 Task: Search one way flight ticket for 3 adults in first from Reno: Reno/tahoe International Airport to Gillette: Gillette Campbell County Airport on 5-1-2023. Choice of flights is Emirates. Number of bags: 1 carry on bag. Price is upto 97000. Outbound departure time preference is 17:45.
Action: Mouse moved to (196, 267)
Screenshot: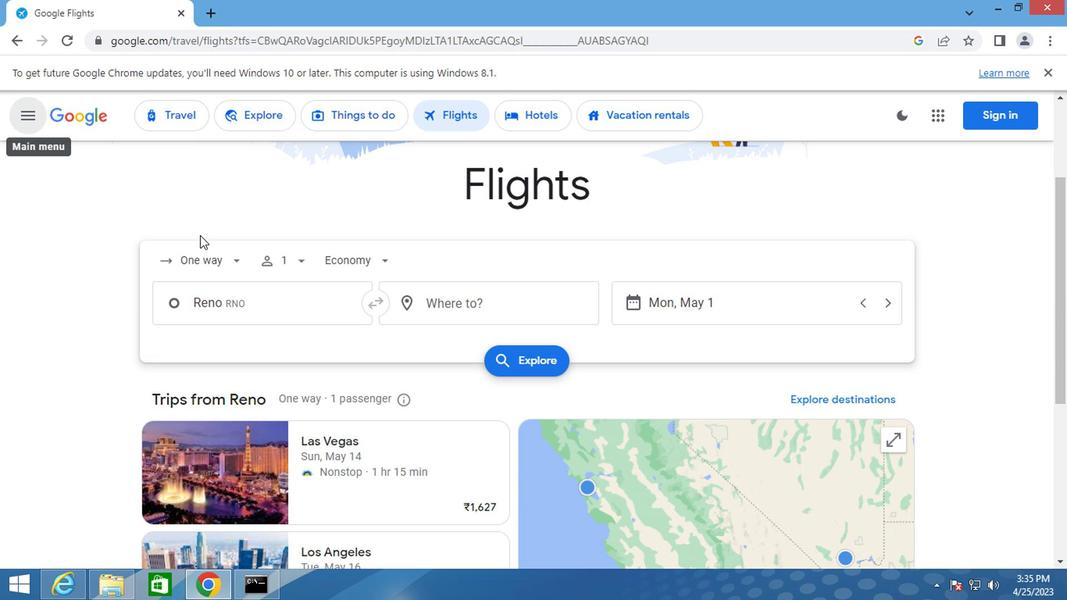 
Action: Mouse pressed left at (196, 267)
Screenshot: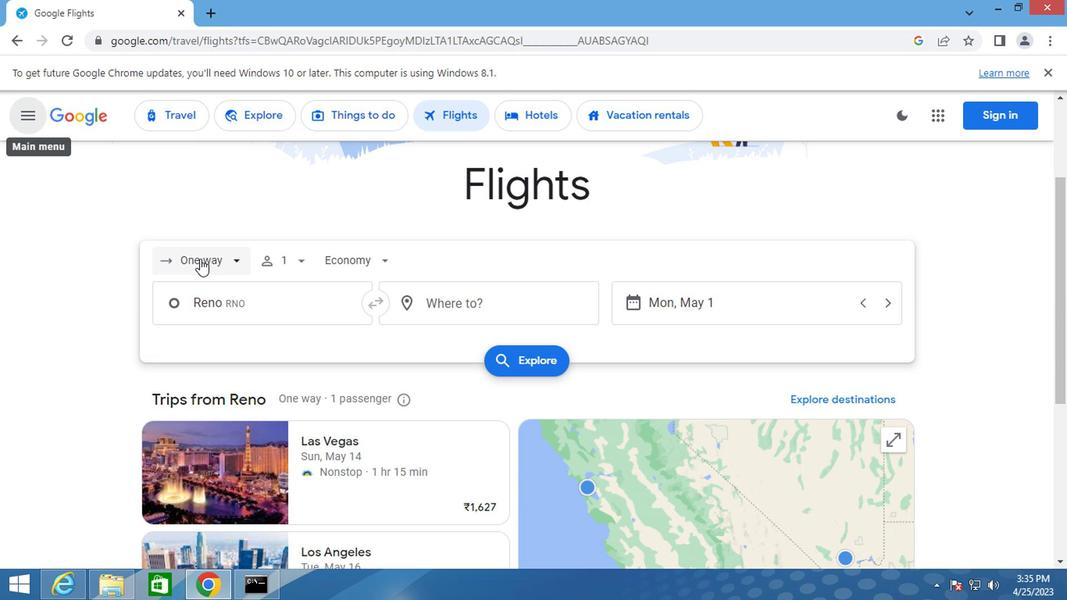 
Action: Mouse moved to (197, 347)
Screenshot: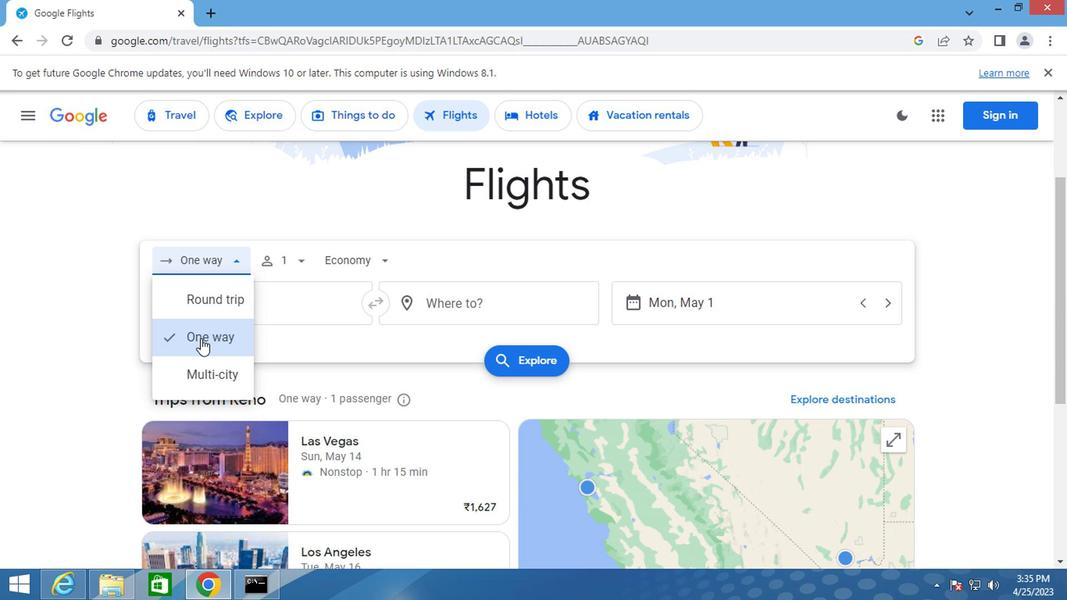 
Action: Mouse pressed left at (197, 347)
Screenshot: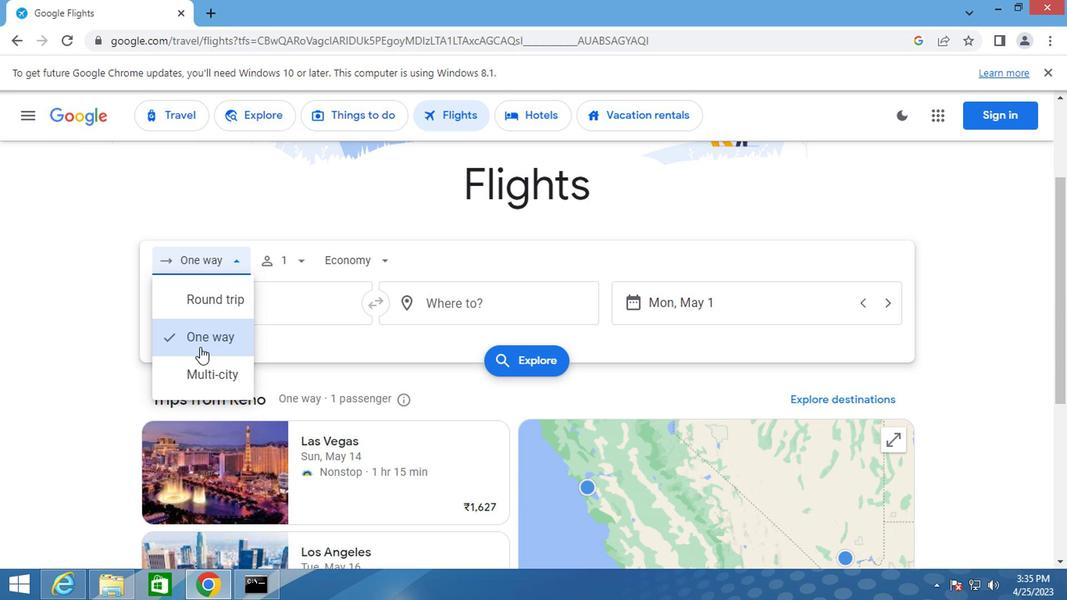 
Action: Mouse moved to (287, 261)
Screenshot: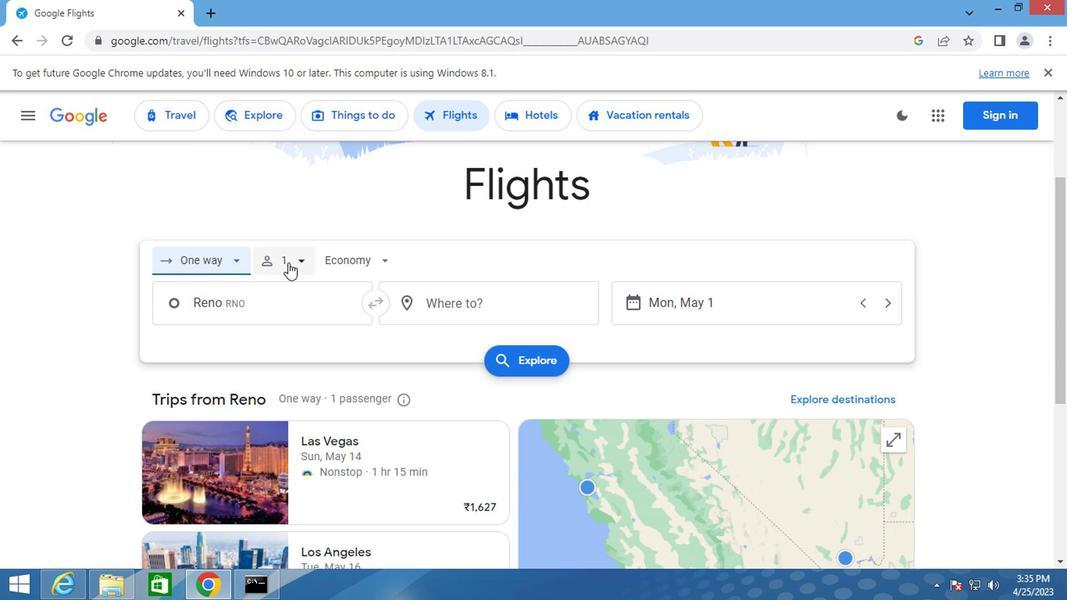 
Action: Mouse pressed left at (287, 261)
Screenshot: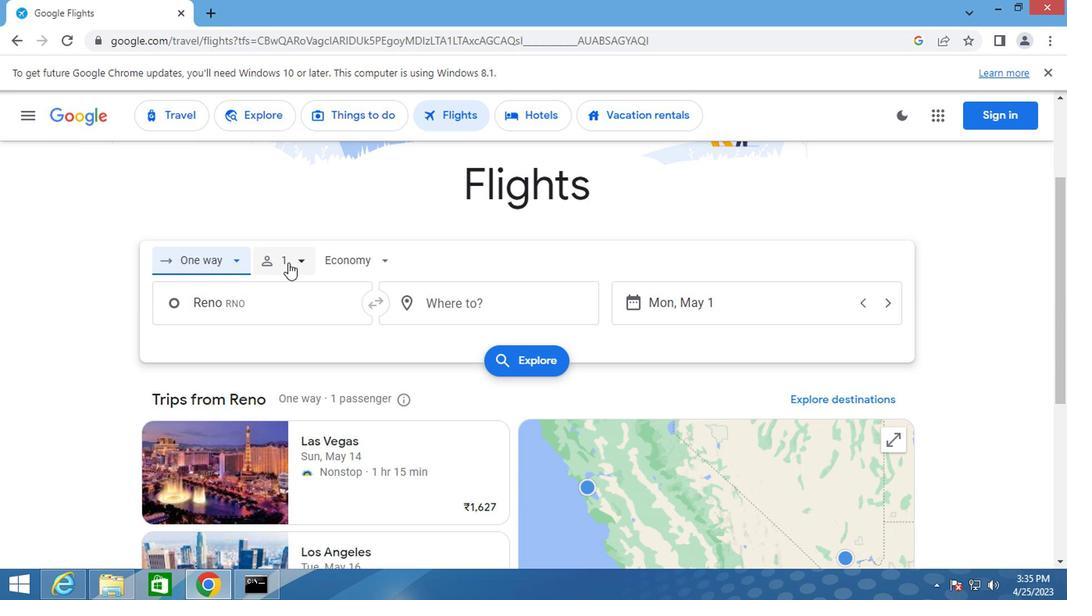 
Action: Mouse moved to (413, 299)
Screenshot: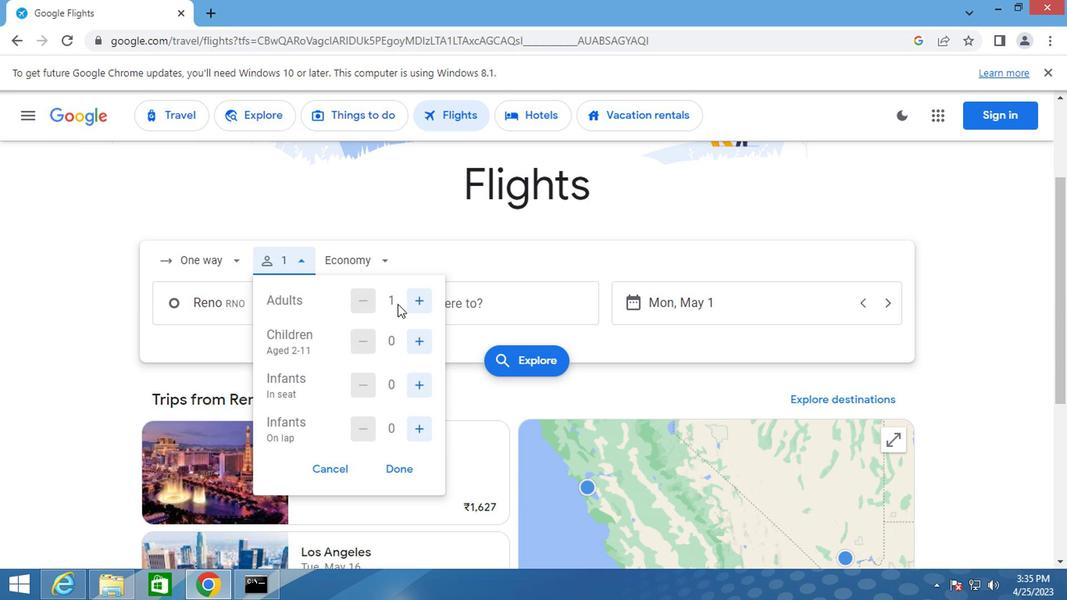 
Action: Mouse pressed left at (413, 299)
Screenshot: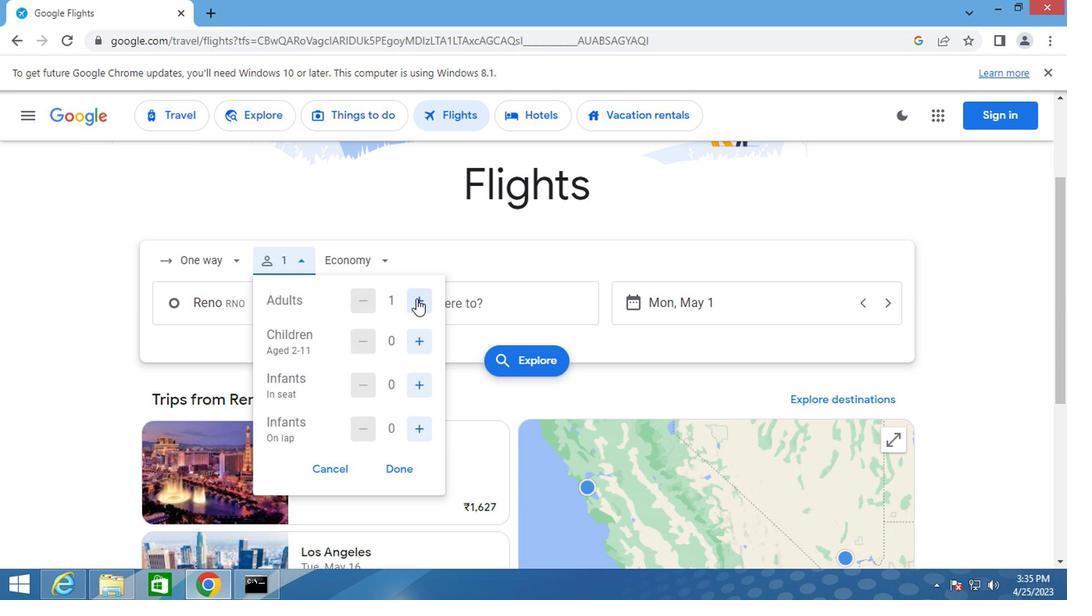 
Action: Mouse pressed left at (413, 299)
Screenshot: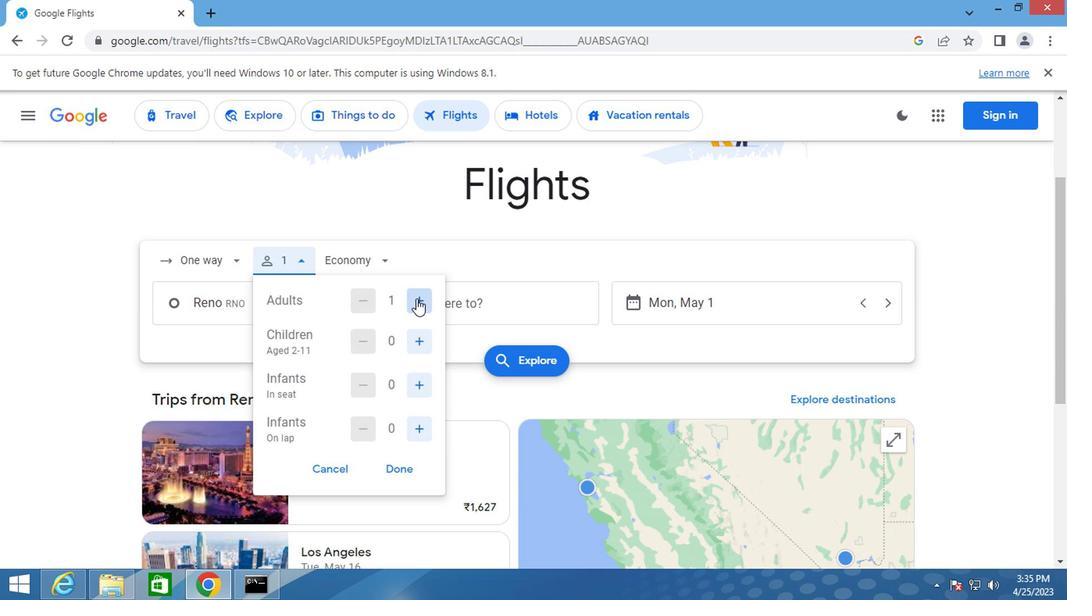 
Action: Mouse pressed left at (413, 299)
Screenshot: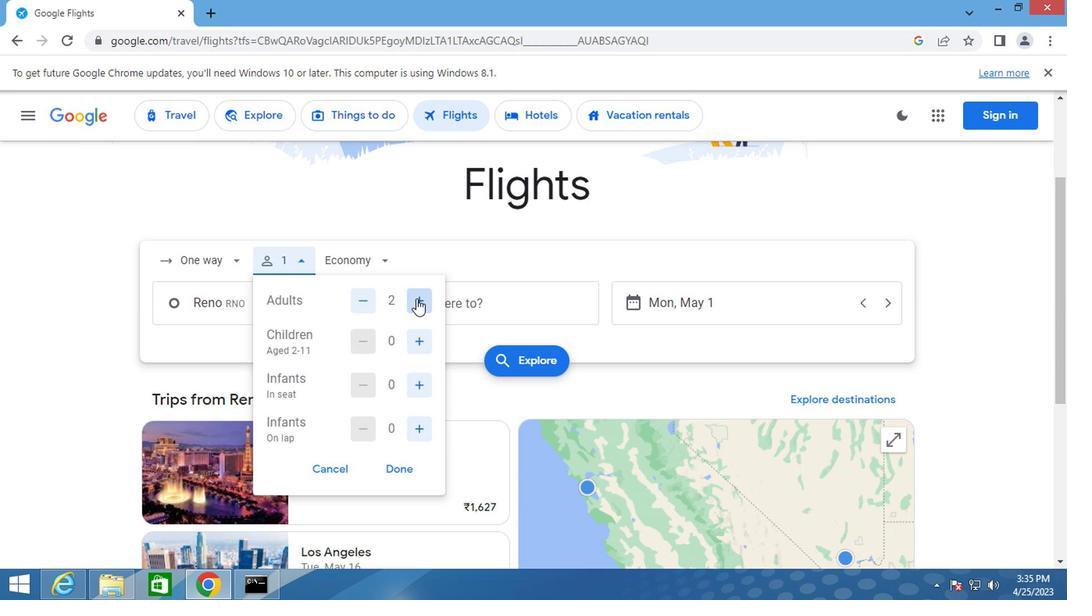 
Action: Mouse pressed left at (413, 299)
Screenshot: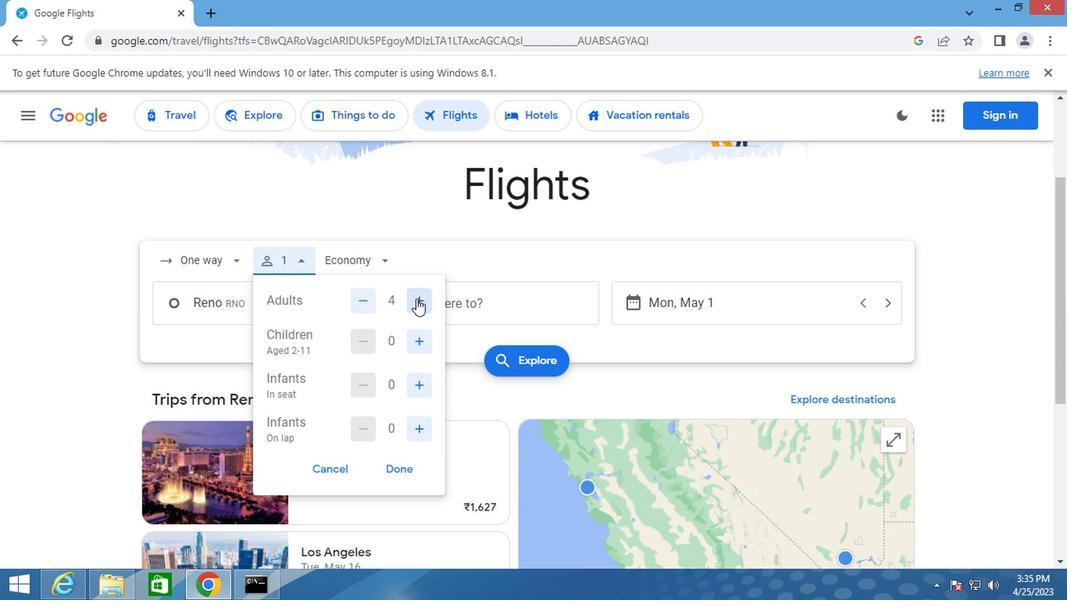 
Action: Mouse moved to (416, 343)
Screenshot: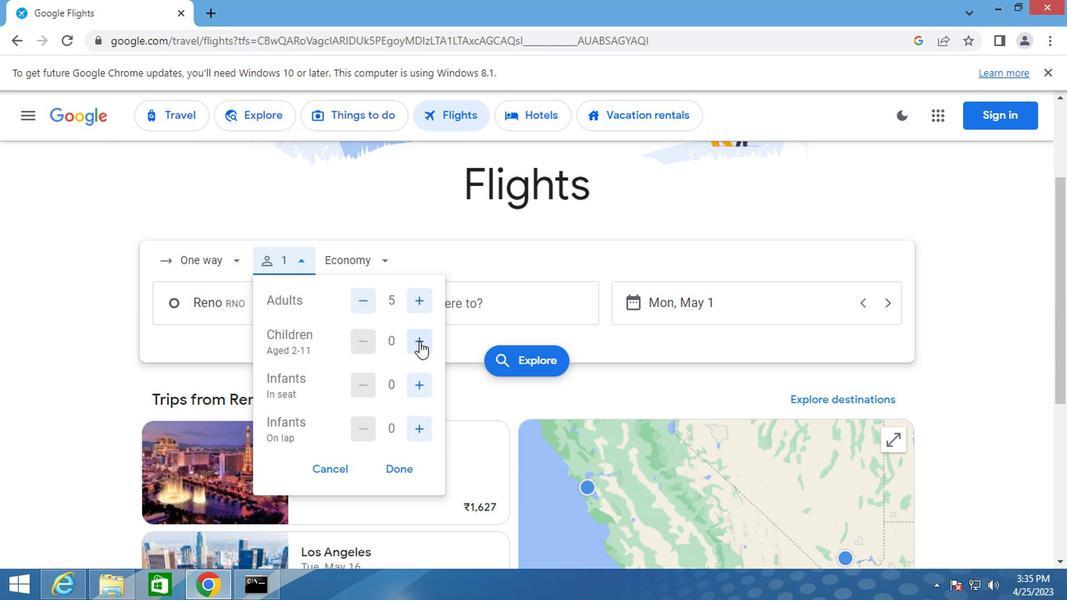 
Action: Mouse pressed left at (416, 343)
Screenshot: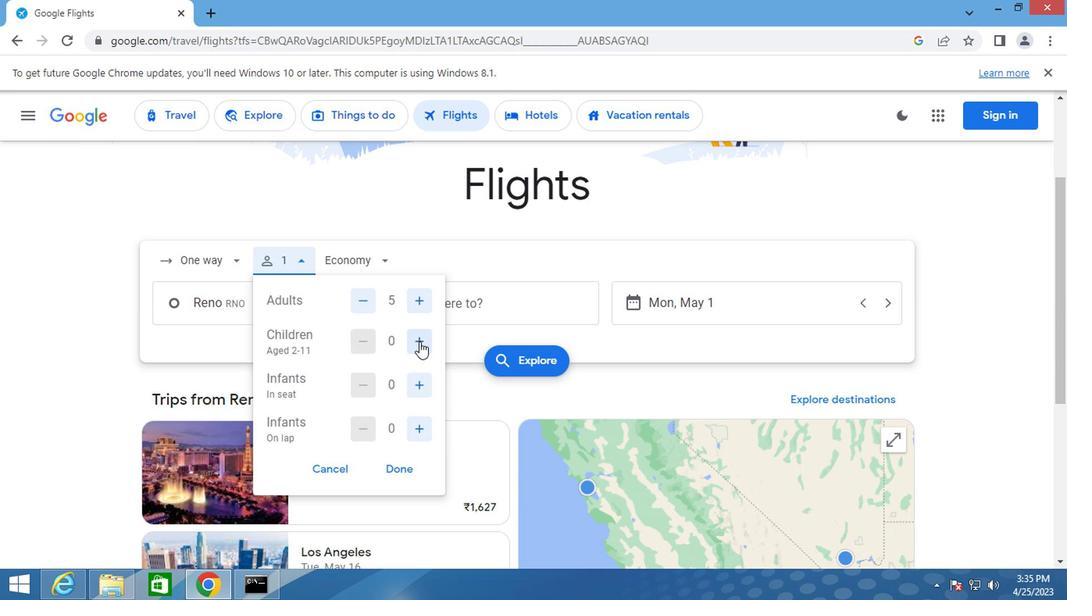 
Action: Mouse moved to (416, 384)
Screenshot: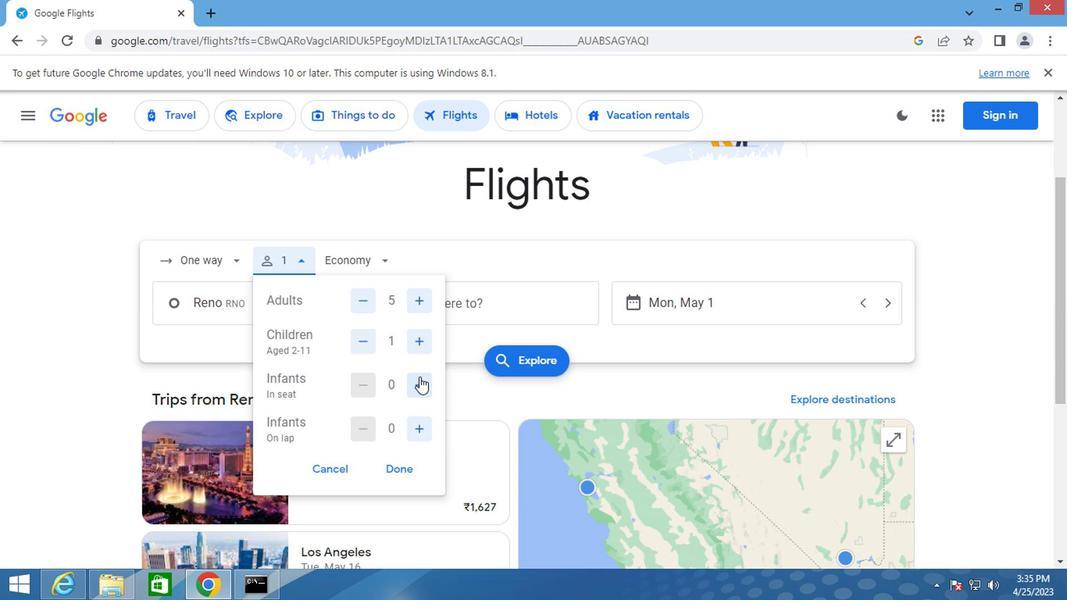 
Action: Mouse pressed left at (416, 384)
Screenshot: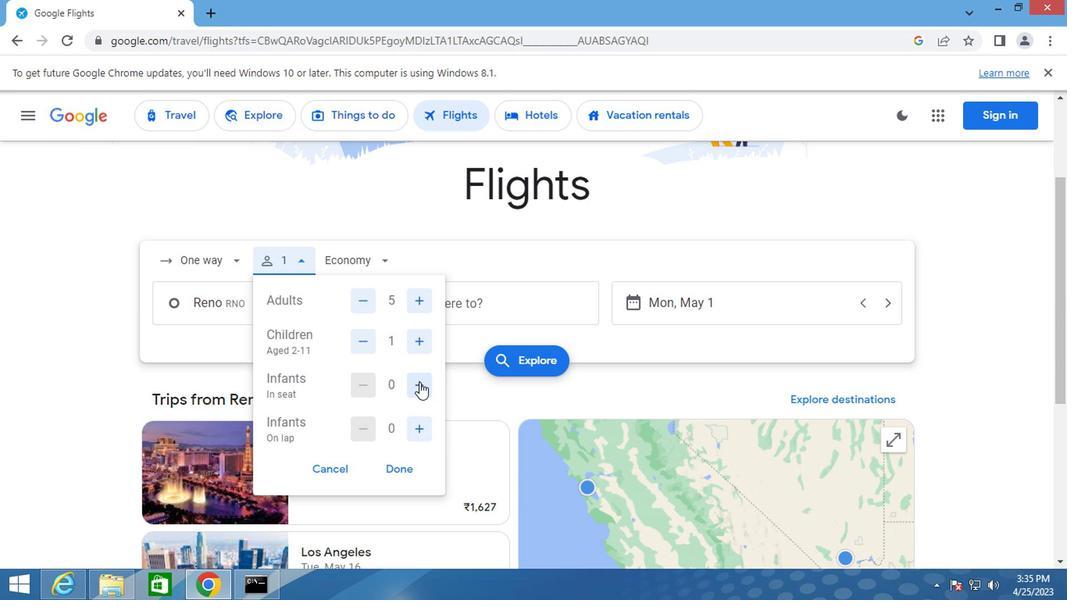 
Action: Mouse pressed left at (416, 384)
Screenshot: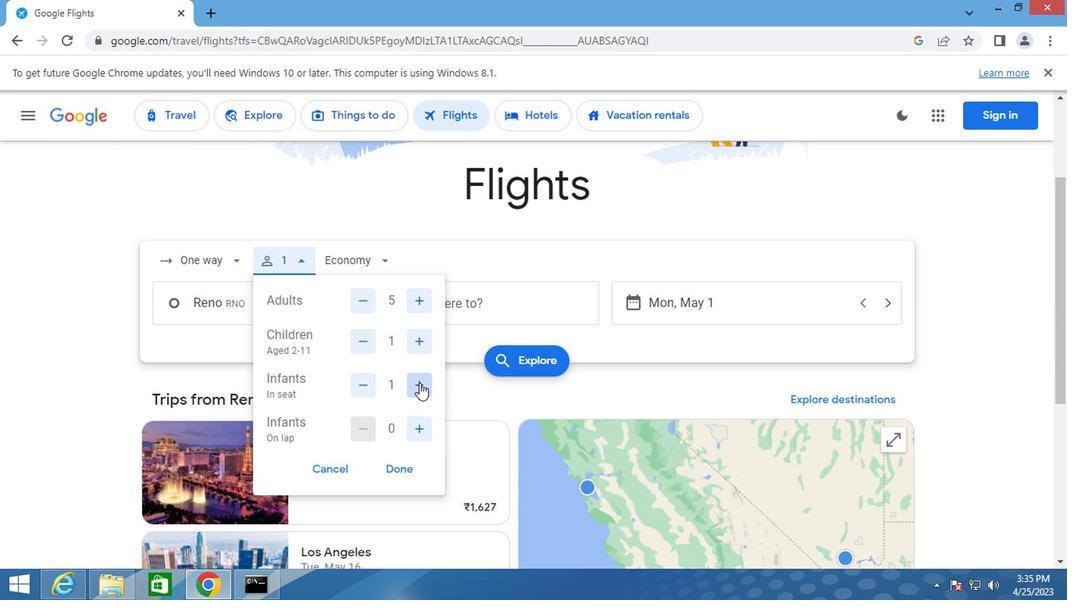 
Action: Mouse moved to (414, 431)
Screenshot: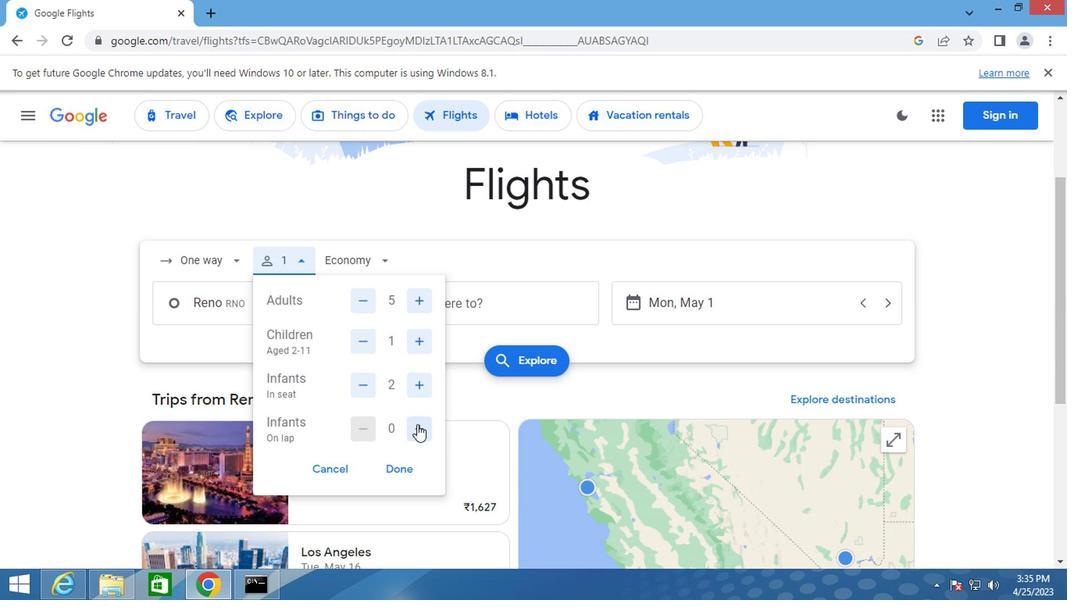 
Action: Mouse pressed left at (414, 431)
Screenshot: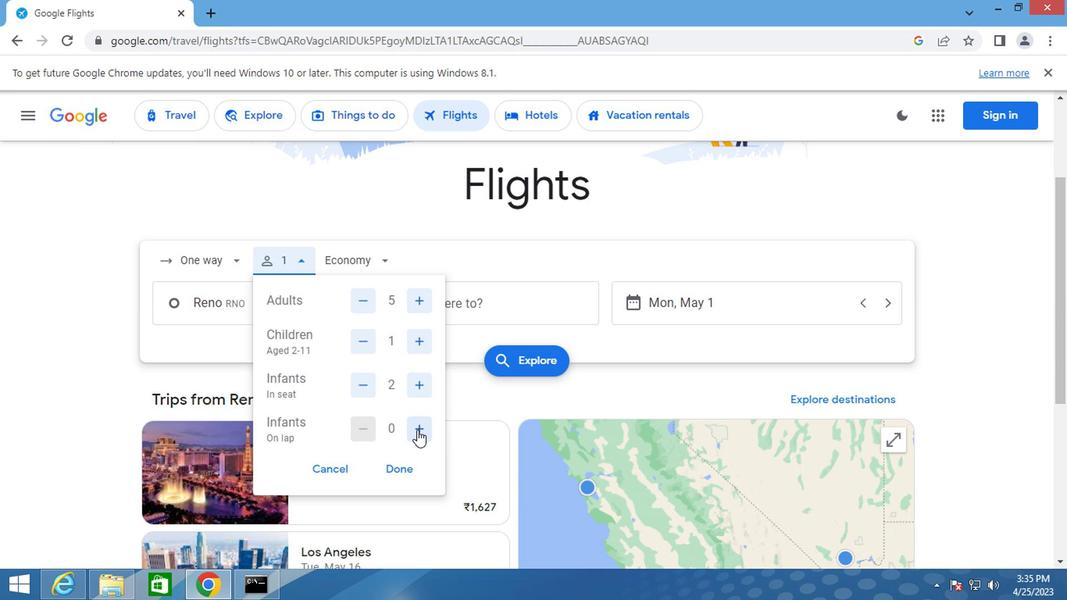 
Action: Mouse moved to (327, 252)
Screenshot: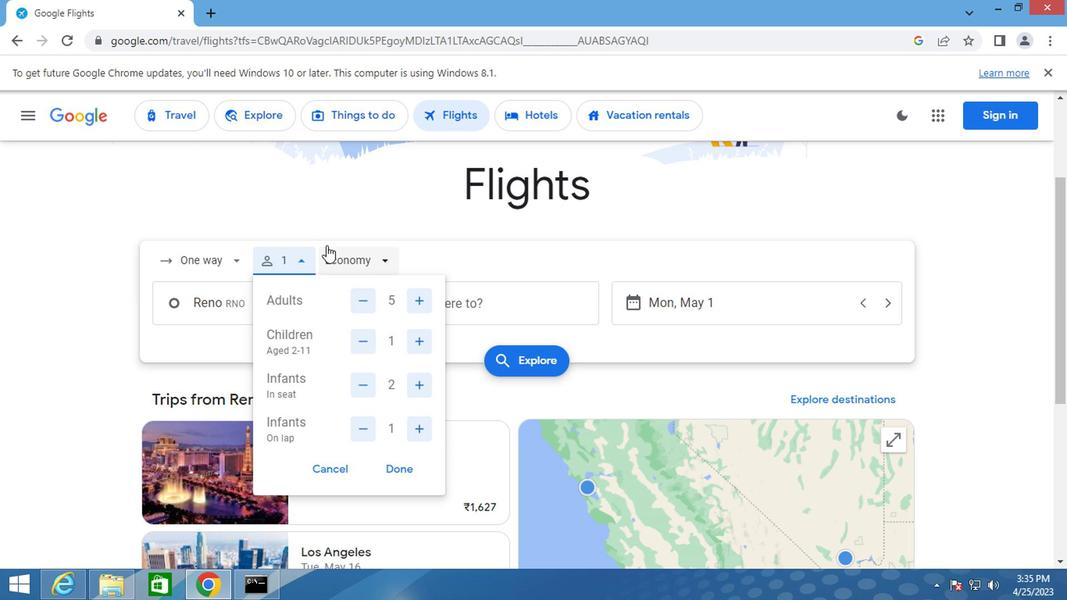 
Action: Mouse pressed left at (327, 252)
Screenshot: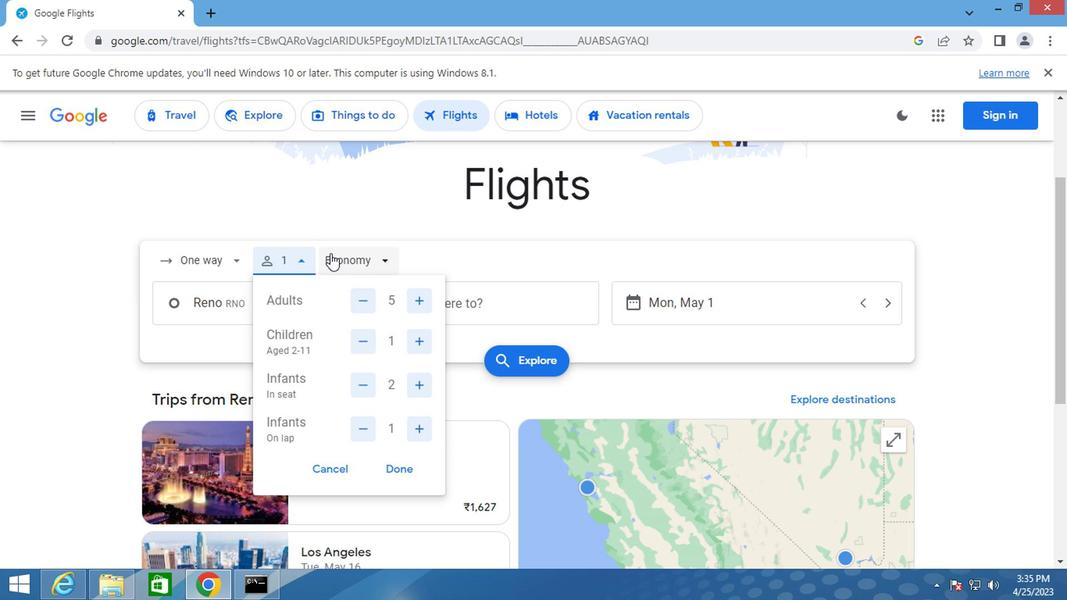 
Action: Mouse moved to (367, 373)
Screenshot: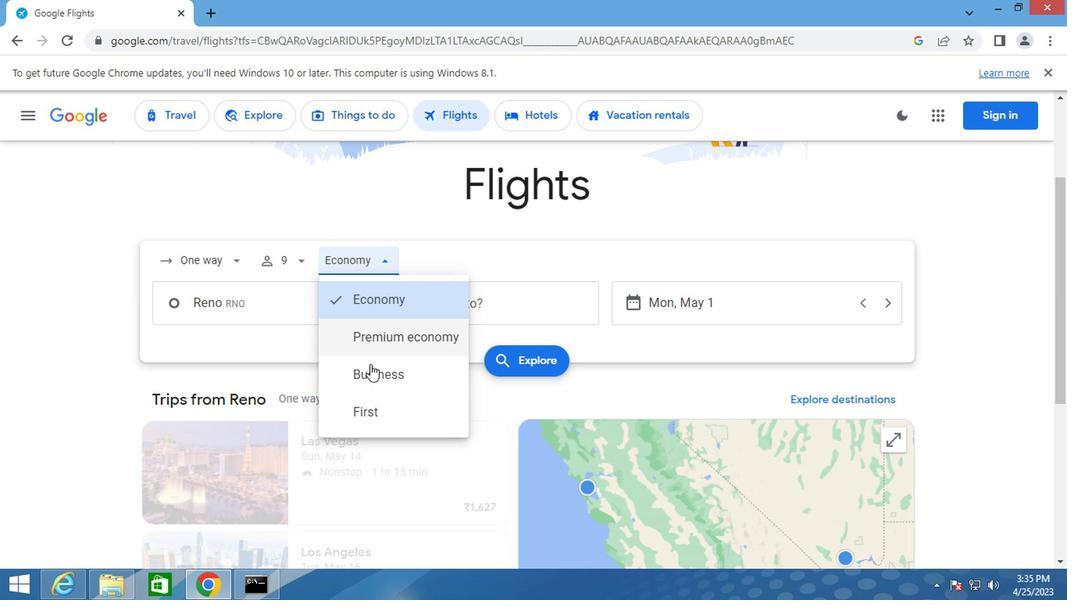 
Action: Mouse pressed left at (367, 373)
Screenshot: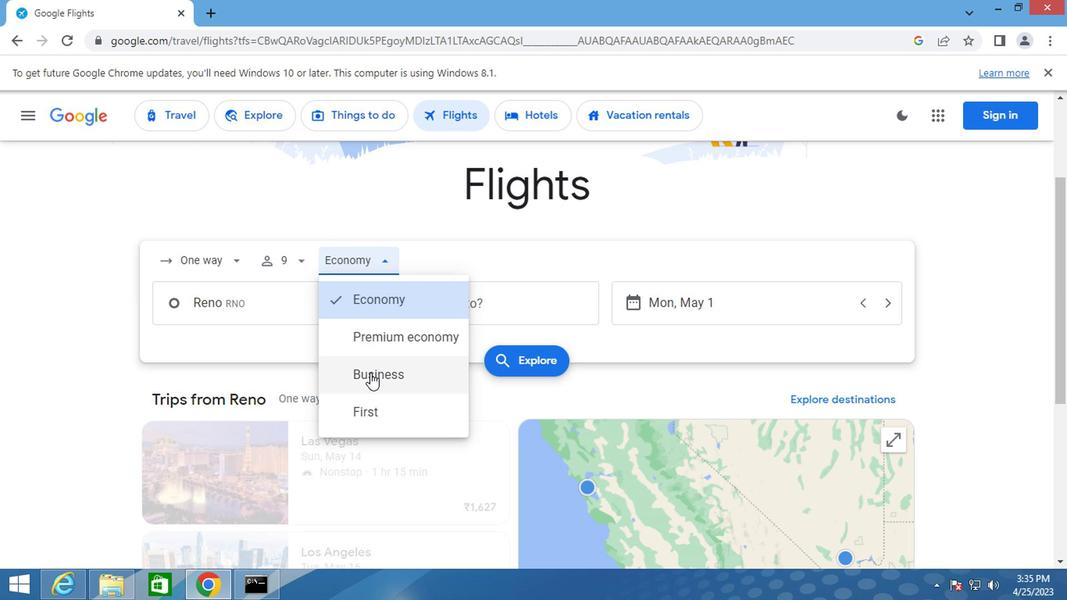 
Action: Mouse moved to (249, 301)
Screenshot: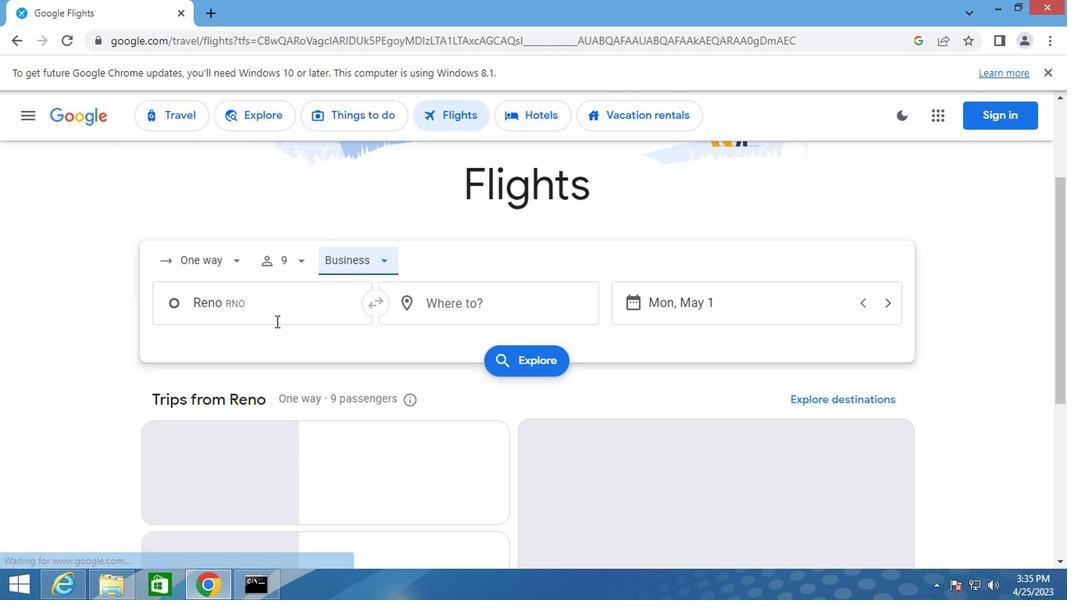 
Action: Mouse pressed left at (249, 301)
Screenshot: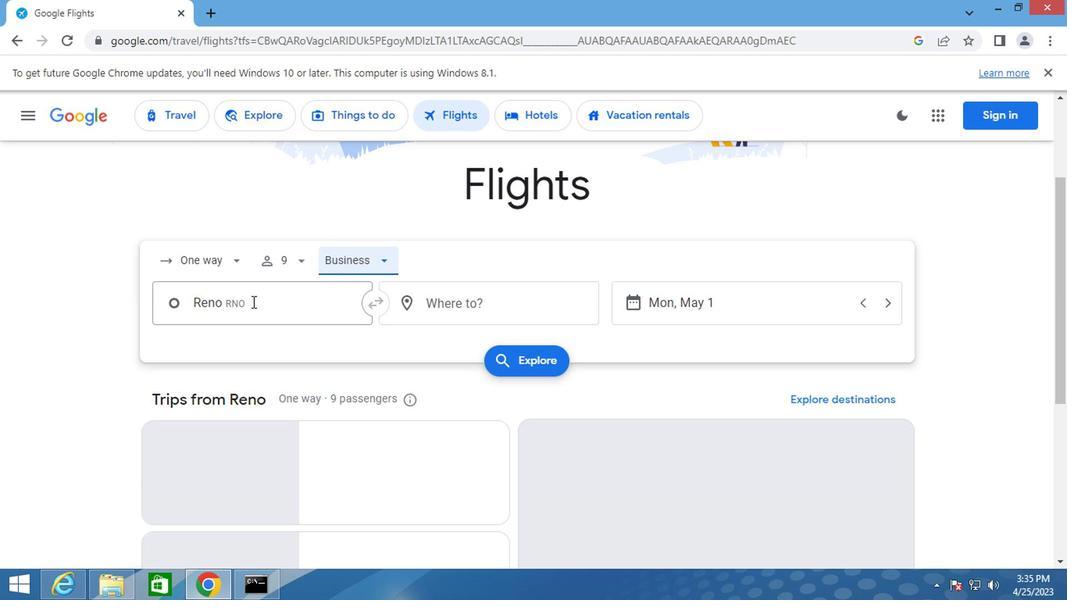 
Action: Mouse moved to (159, 267)
Screenshot: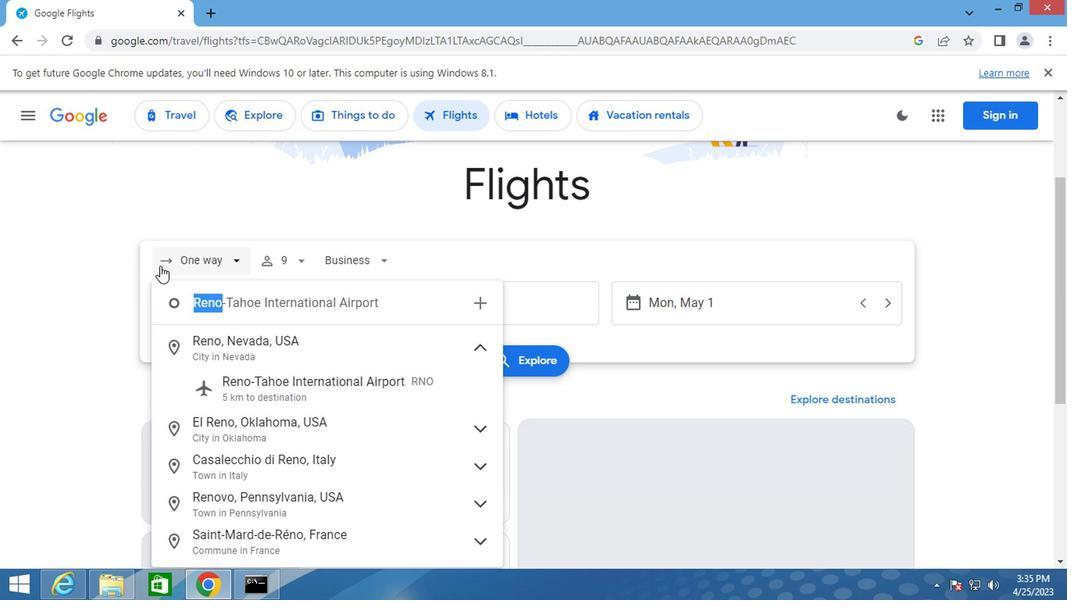 
Action: Key pressed reno
Screenshot: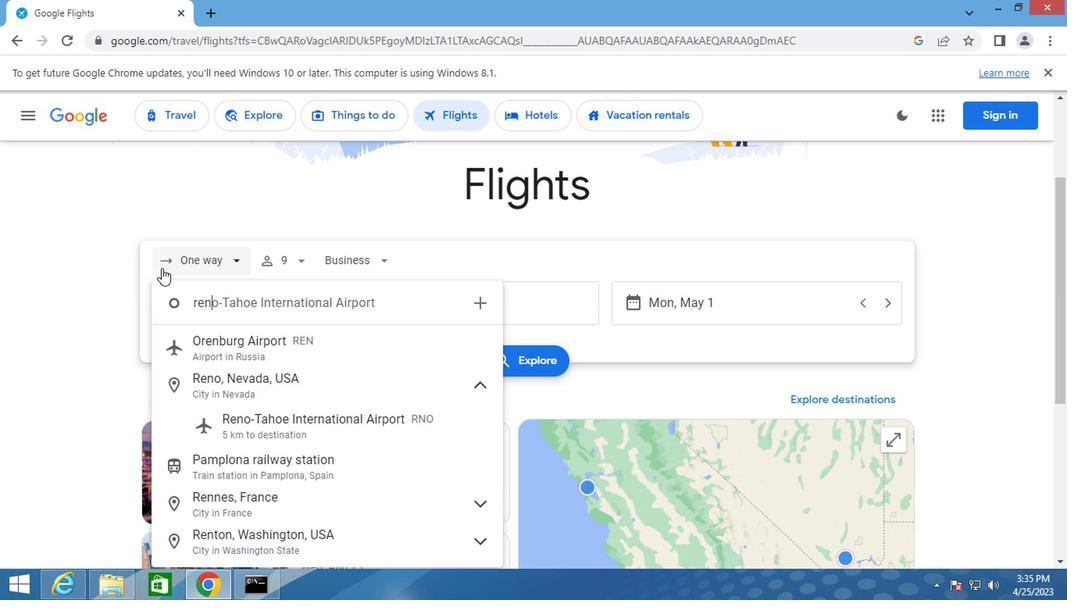 
Action: Mouse moved to (226, 392)
Screenshot: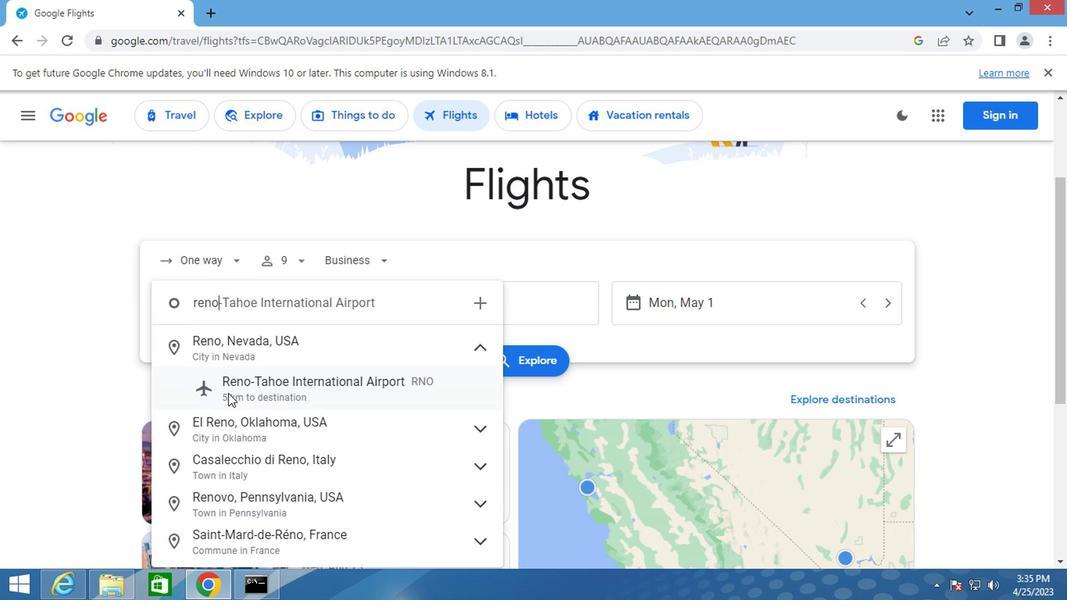 
Action: Mouse pressed left at (226, 392)
Screenshot: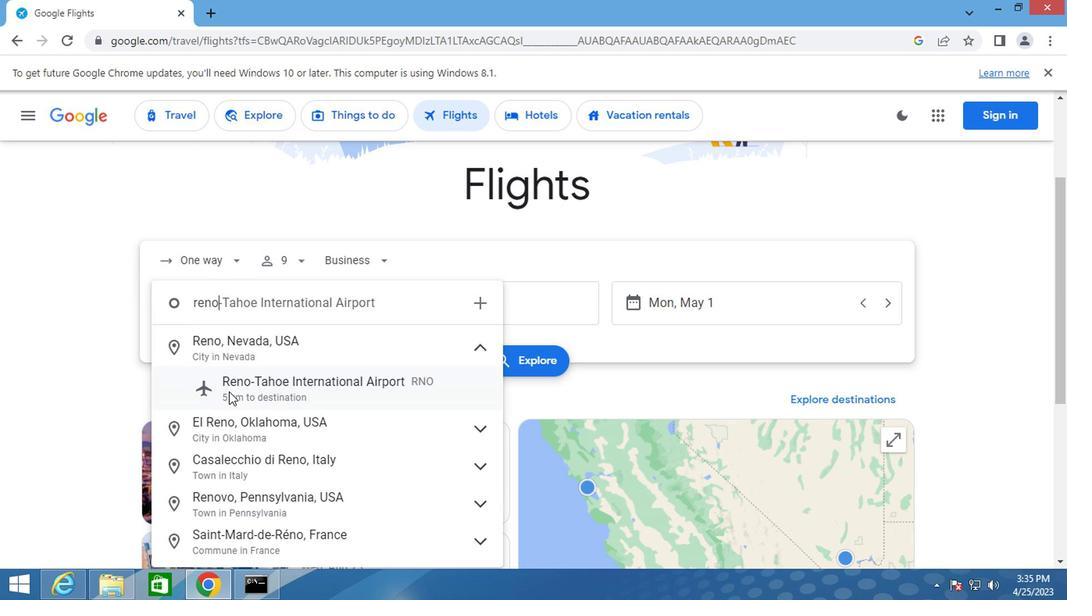 
Action: Mouse moved to (407, 302)
Screenshot: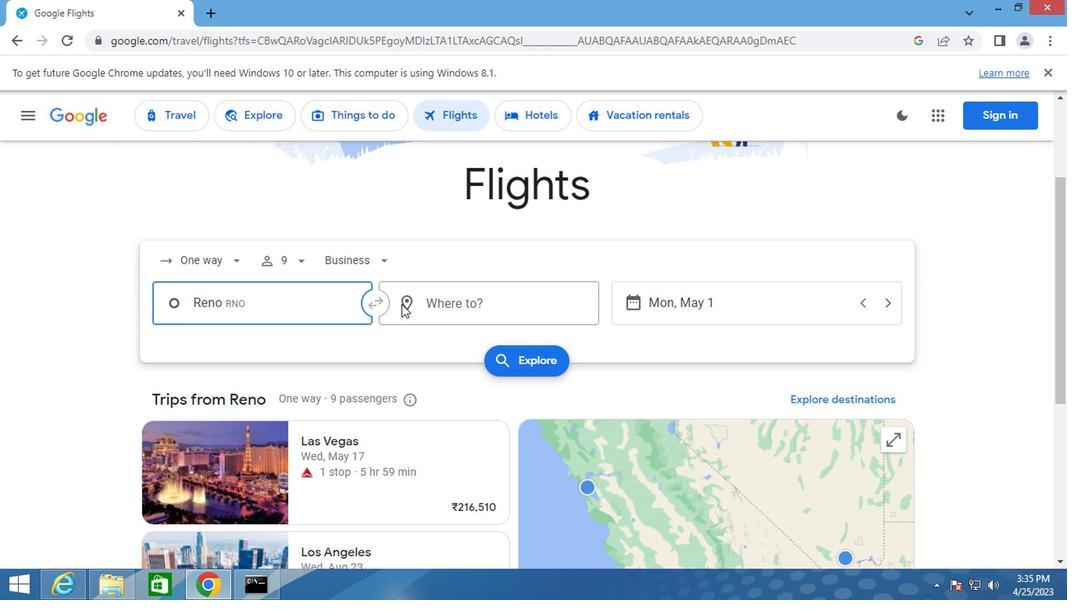 
Action: Mouse pressed left at (407, 302)
Screenshot: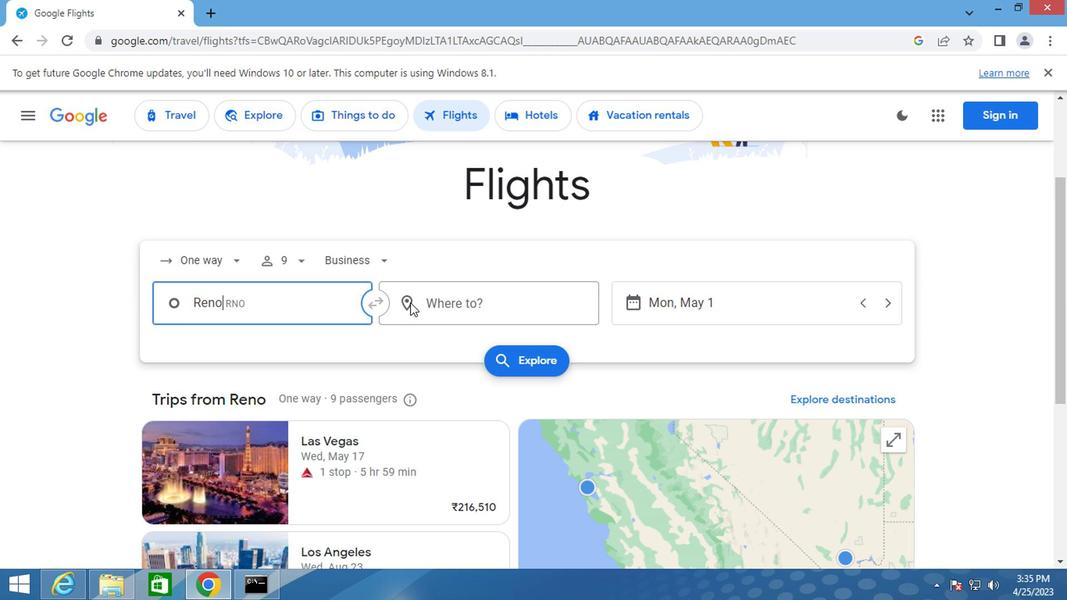 
Action: Mouse moved to (413, 301)
Screenshot: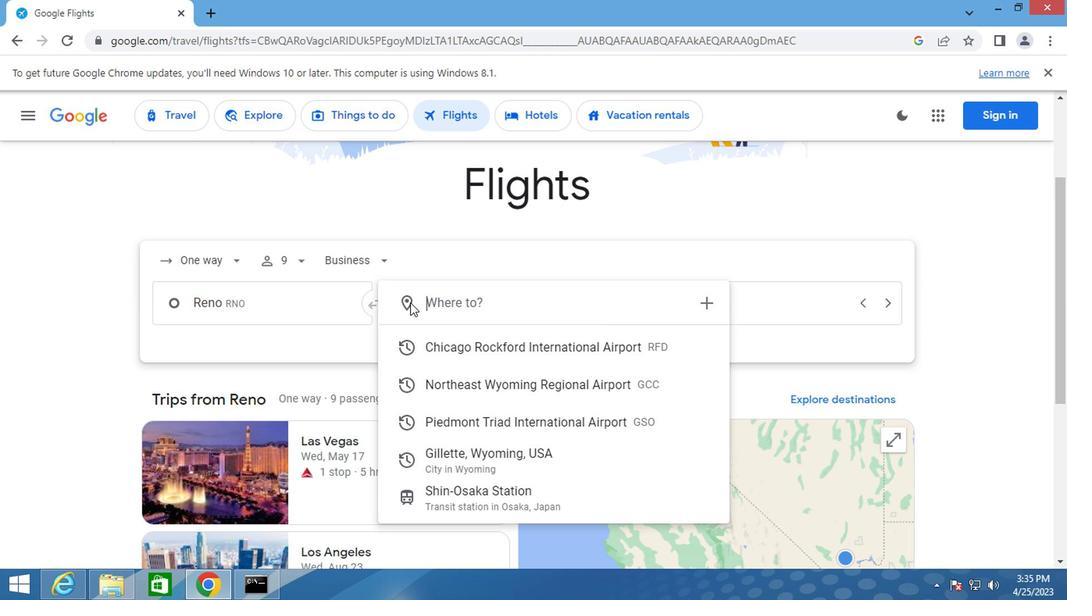 
Action: Key pressed greensboro
Screenshot: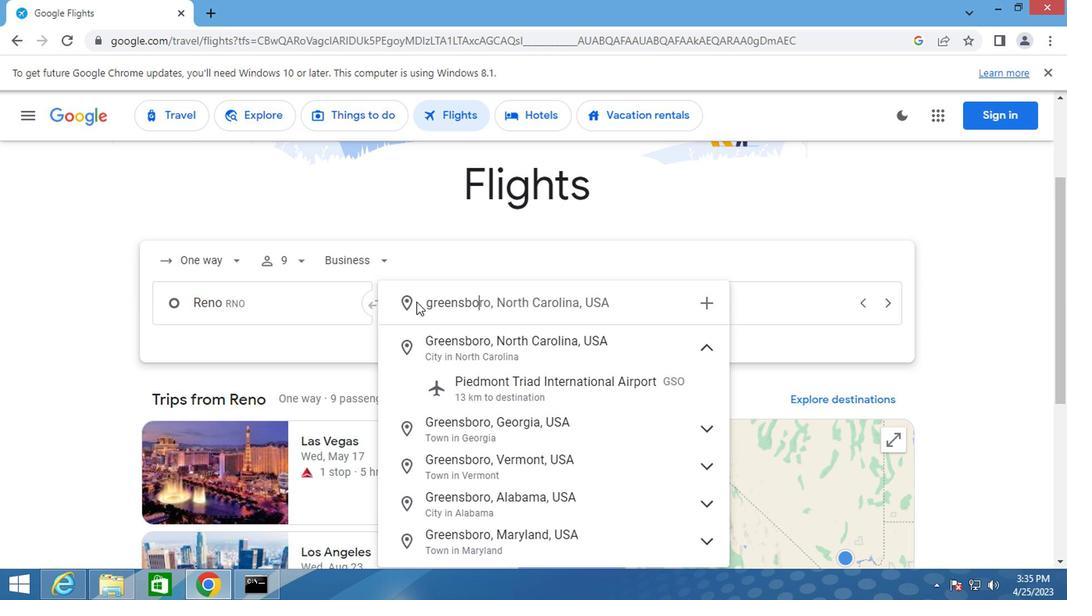 
Action: Mouse moved to (478, 377)
Screenshot: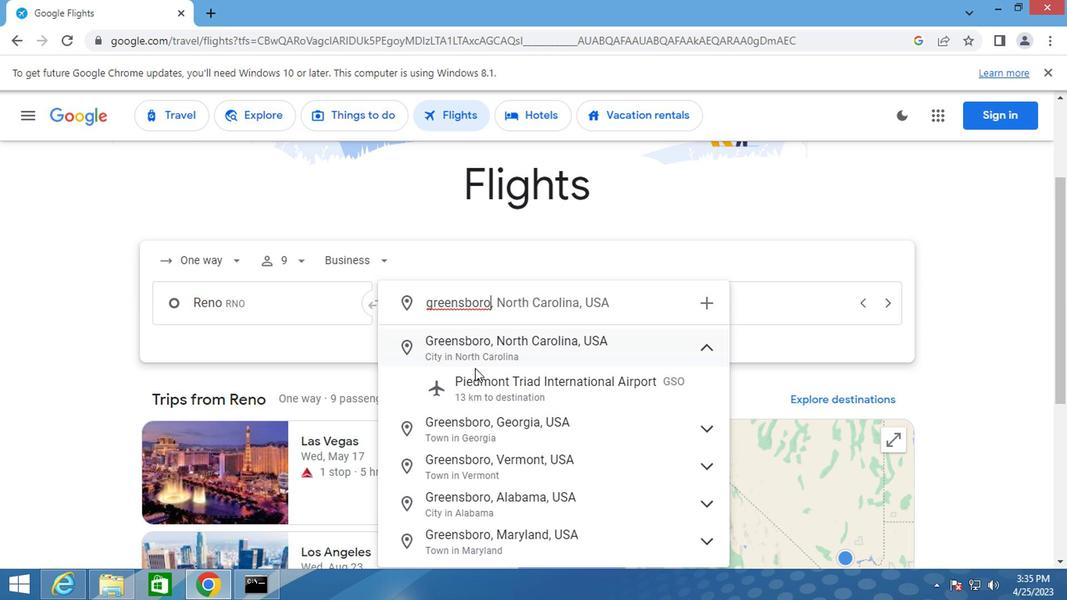 
Action: Mouse pressed left at (478, 377)
Screenshot: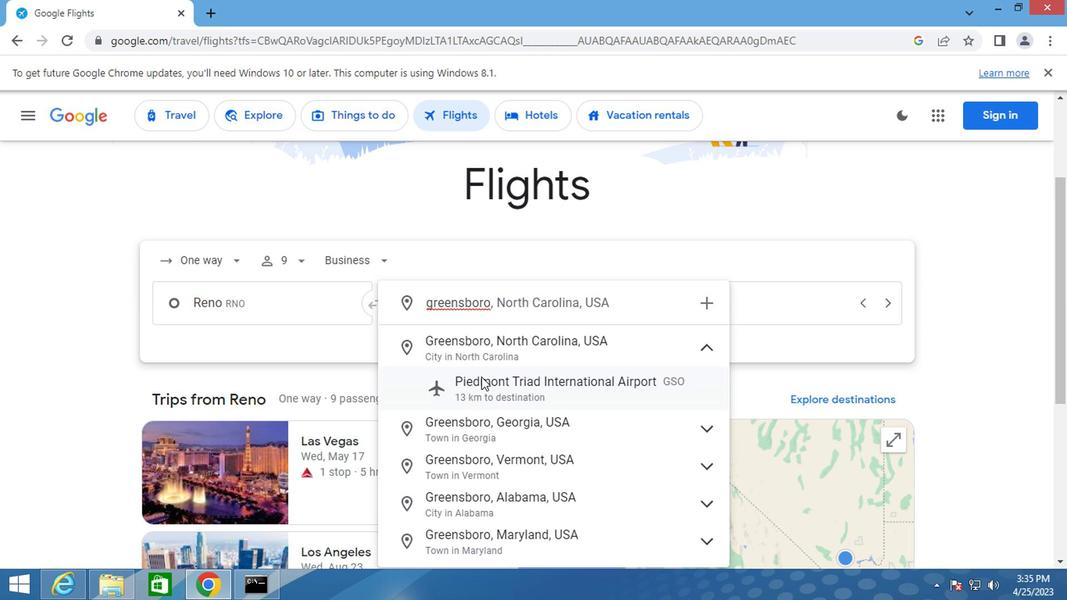 
Action: Mouse moved to (623, 289)
Screenshot: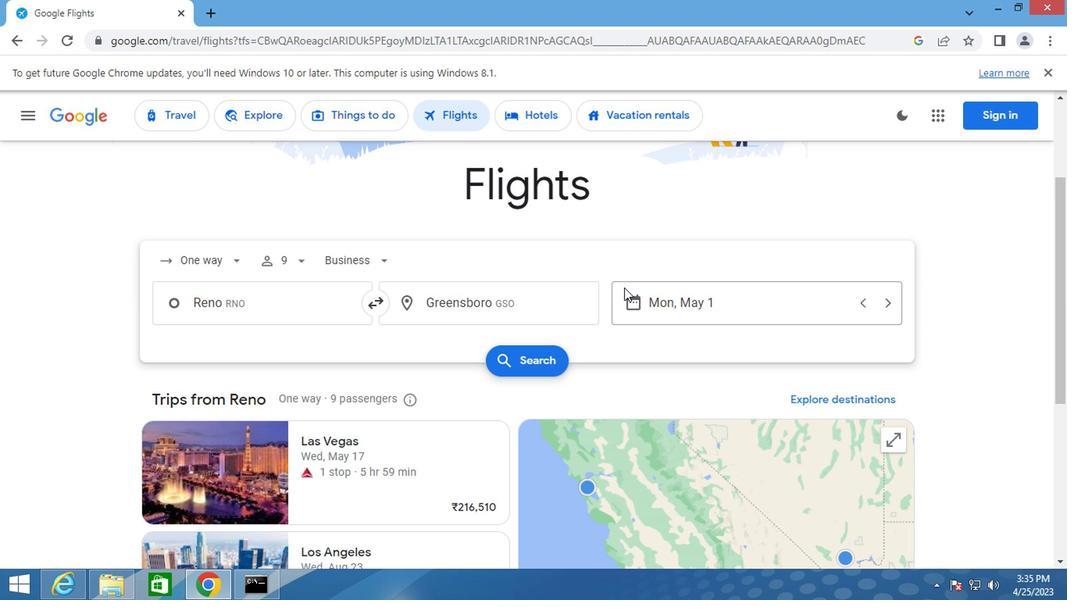 
Action: Mouse pressed left at (623, 289)
Screenshot: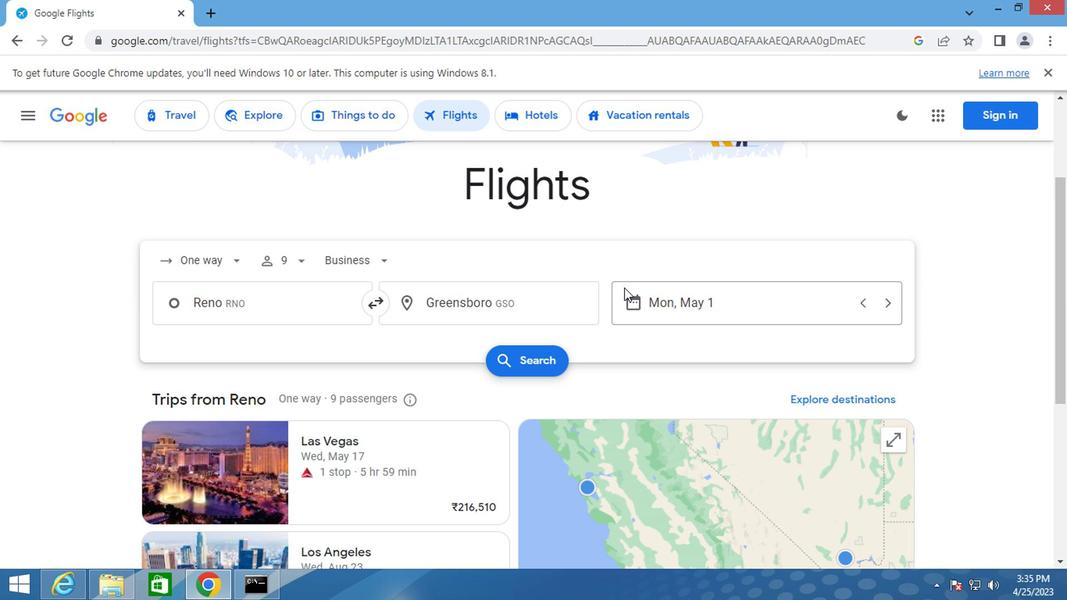 
Action: Mouse moved to (673, 290)
Screenshot: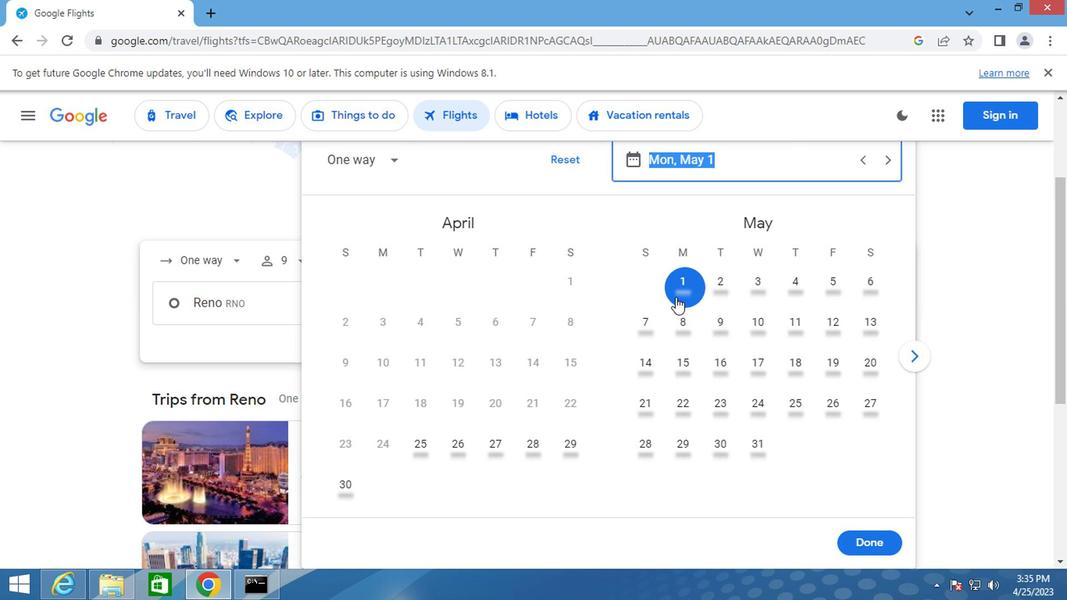 
Action: Mouse pressed left at (673, 290)
Screenshot: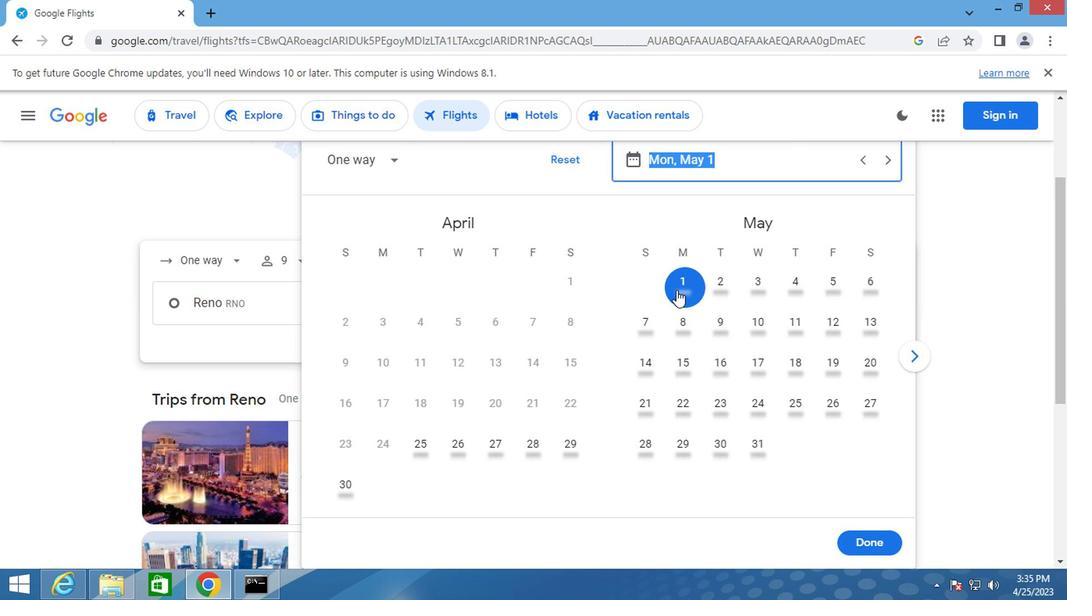 
Action: Mouse moved to (860, 538)
Screenshot: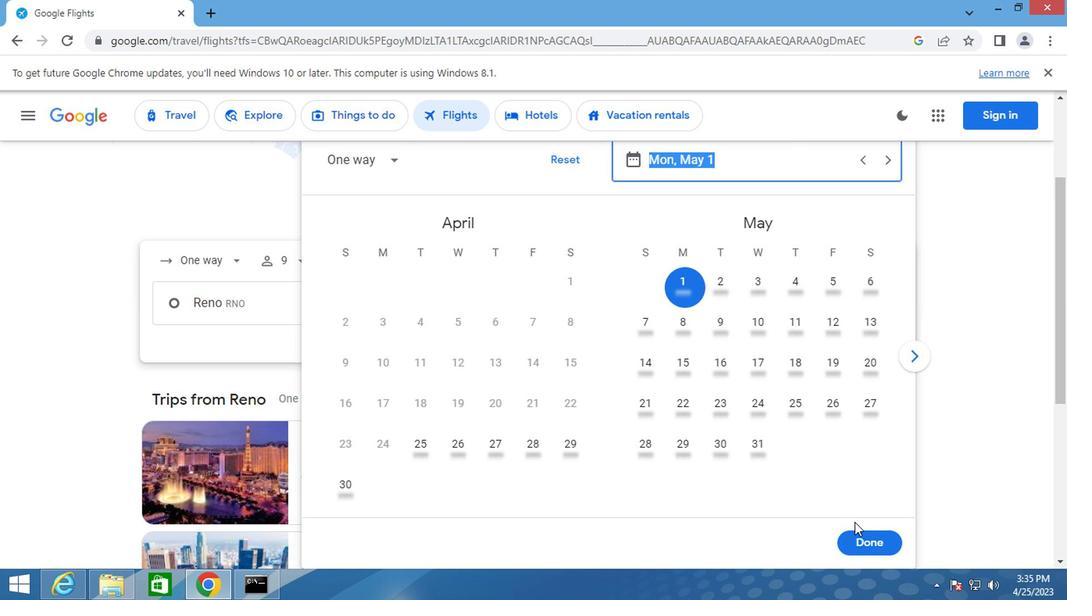 
Action: Mouse pressed left at (860, 538)
Screenshot: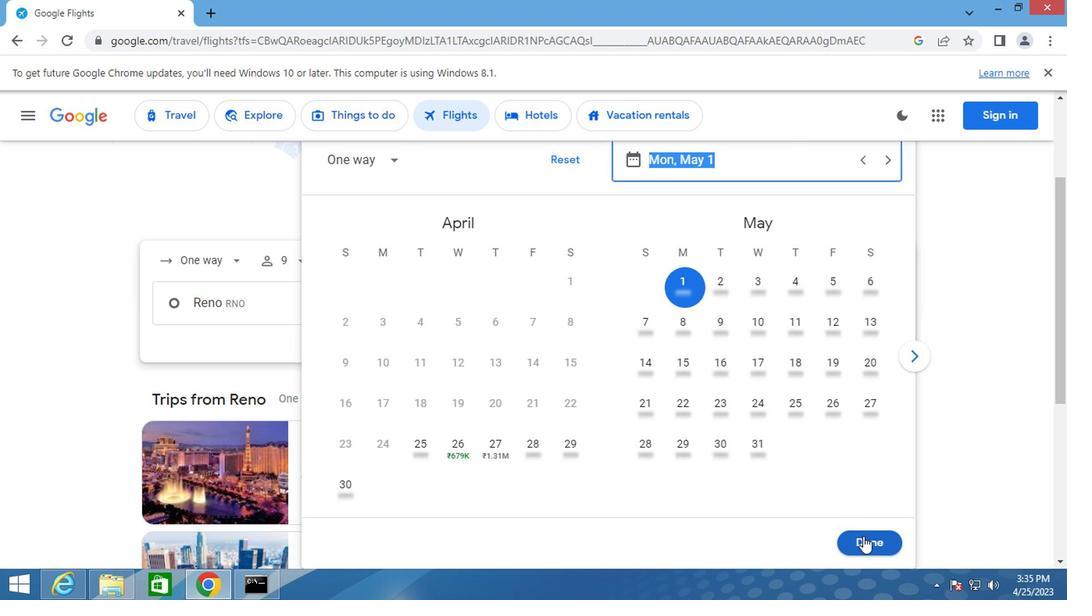 
Action: Mouse moved to (527, 346)
Screenshot: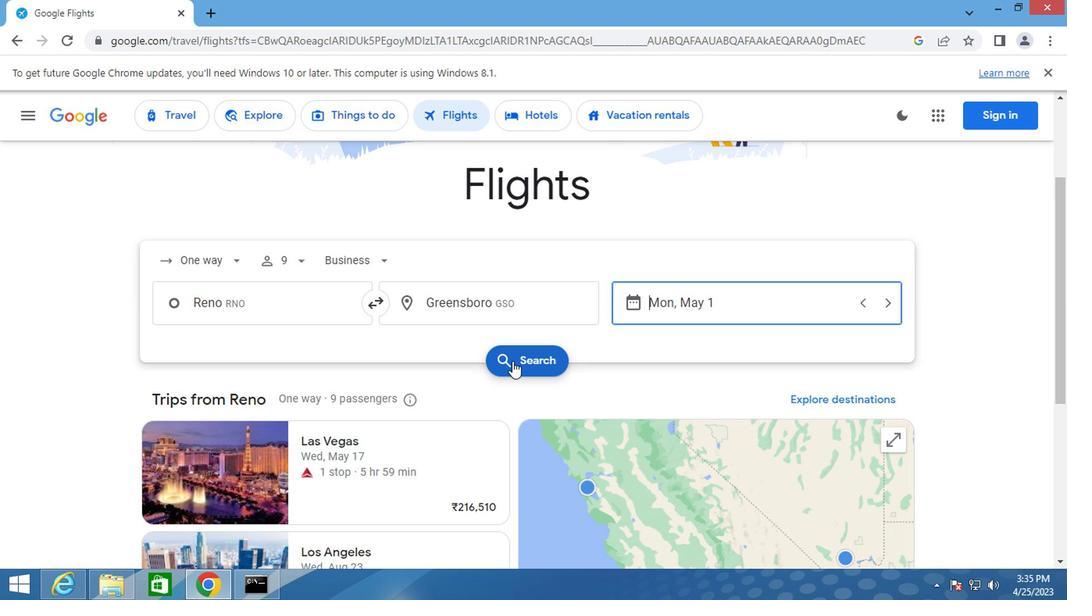 
Action: Mouse pressed left at (527, 346)
Screenshot: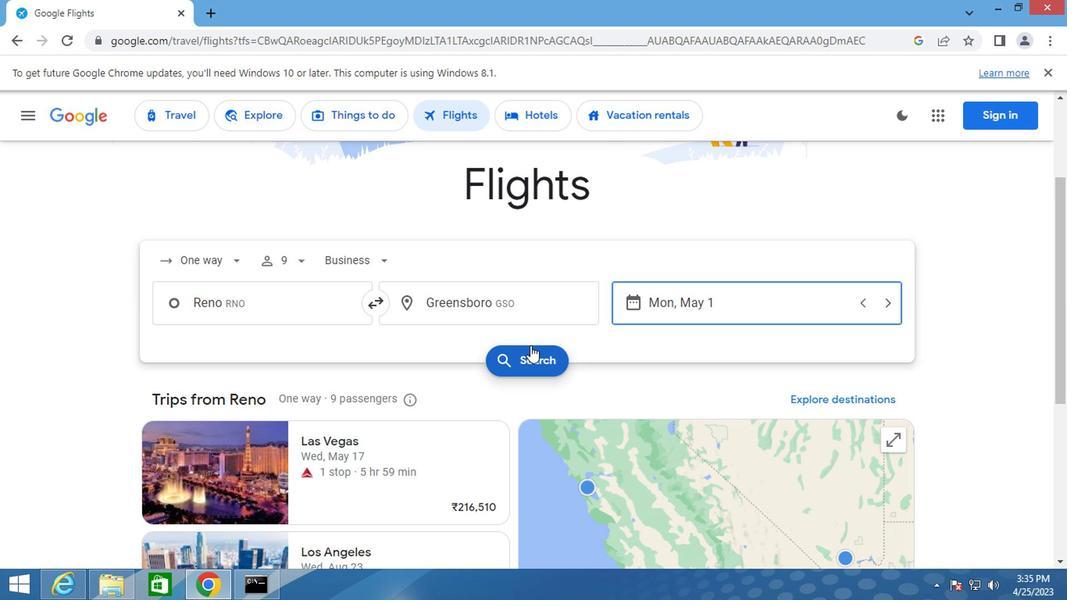
Action: Mouse moved to (170, 244)
Screenshot: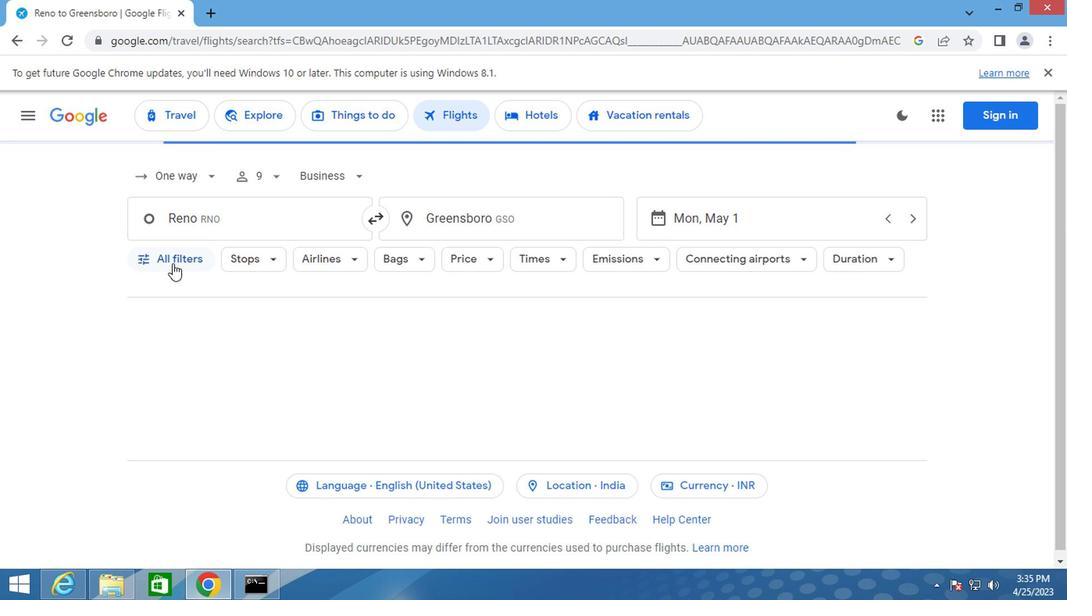 
Action: Mouse pressed left at (170, 244)
Screenshot: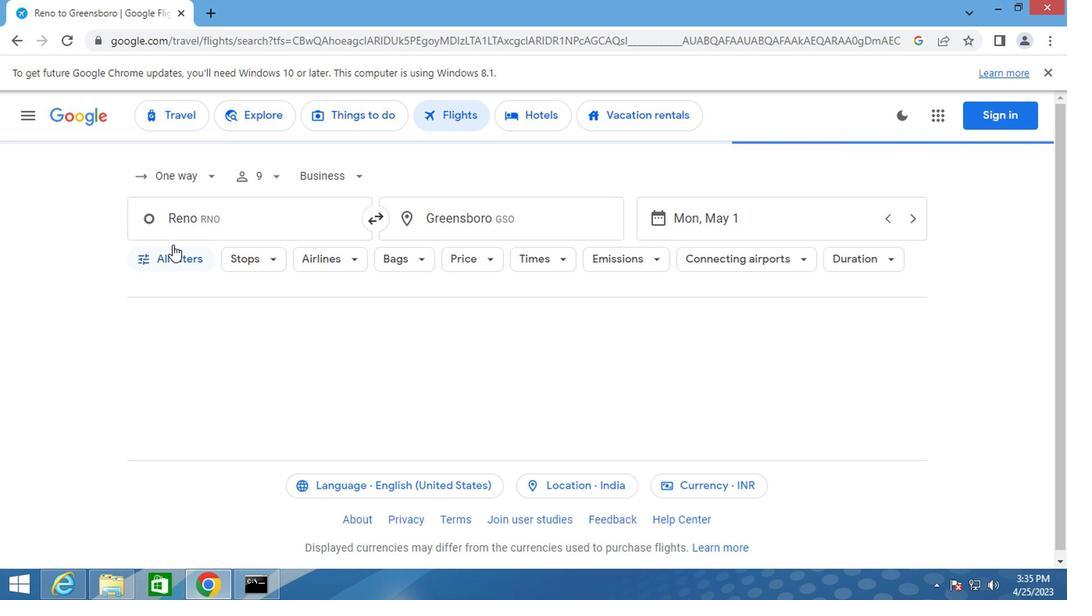 
Action: Mouse moved to (291, 373)
Screenshot: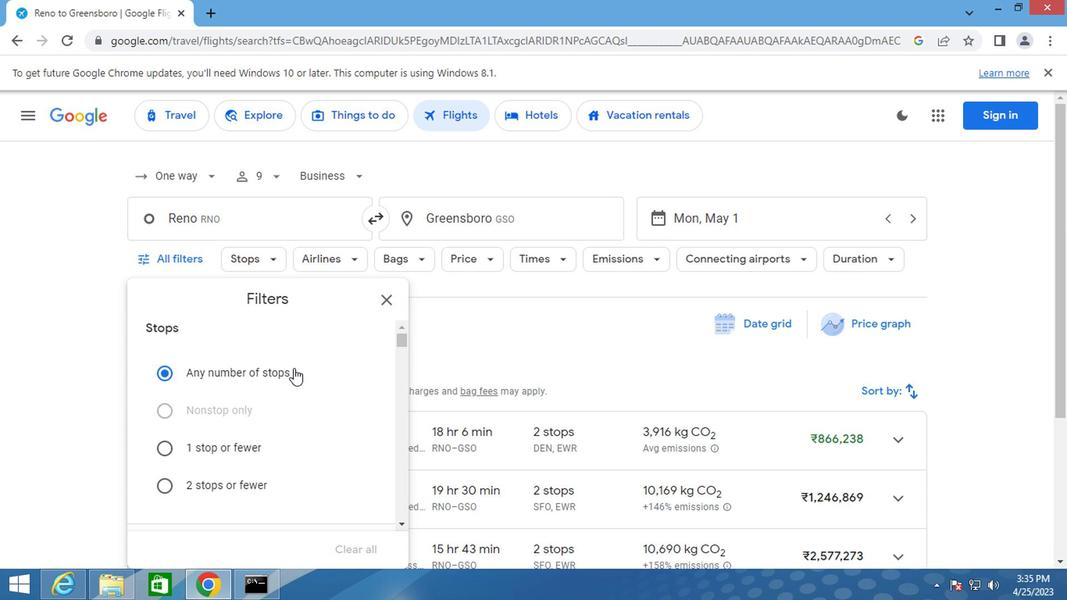 
Action: Mouse scrolled (291, 372) with delta (0, 0)
Screenshot: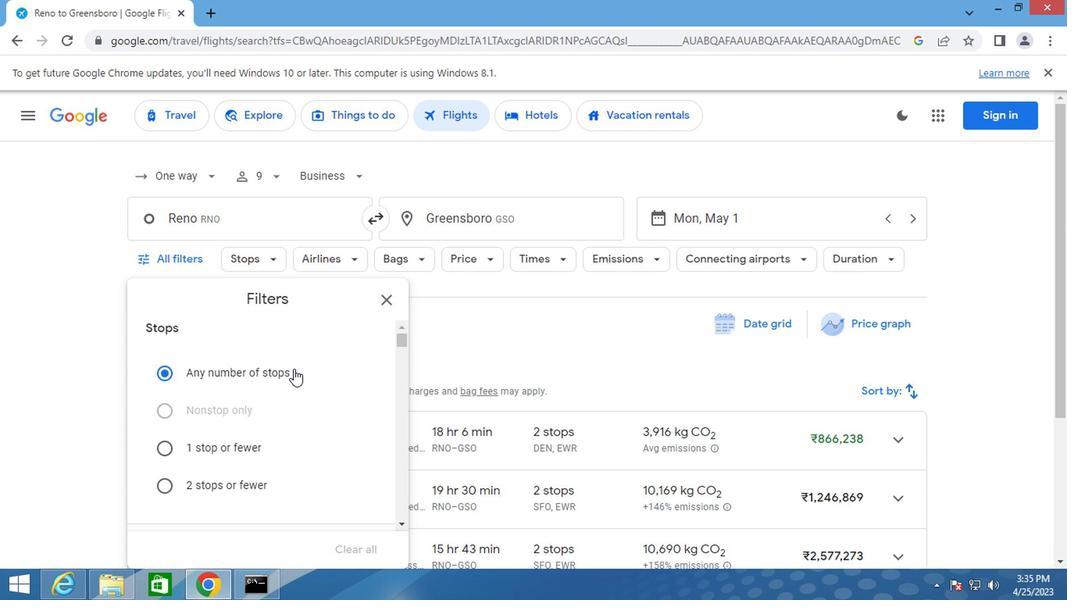 
Action: Mouse moved to (291, 374)
Screenshot: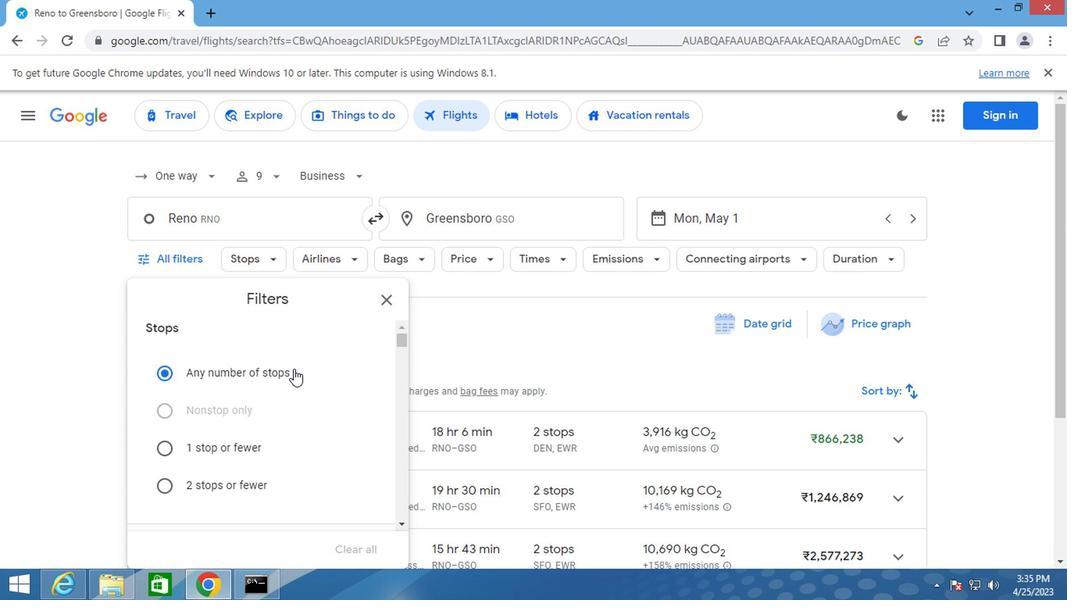 
Action: Mouse scrolled (291, 373) with delta (0, -1)
Screenshot: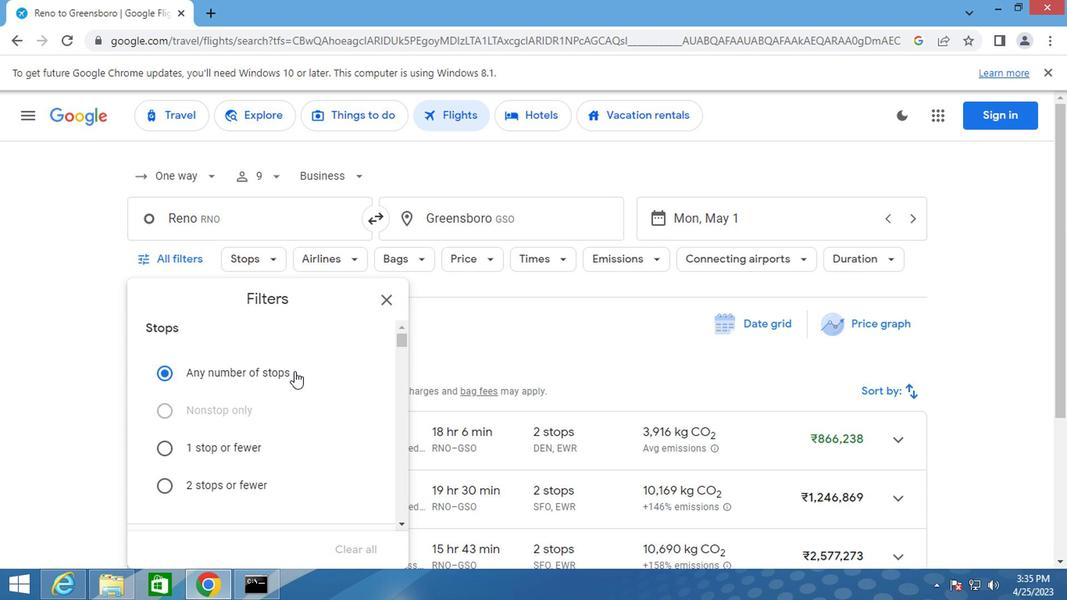 
Action: Mouse moved to (249, 397)
Screenshot: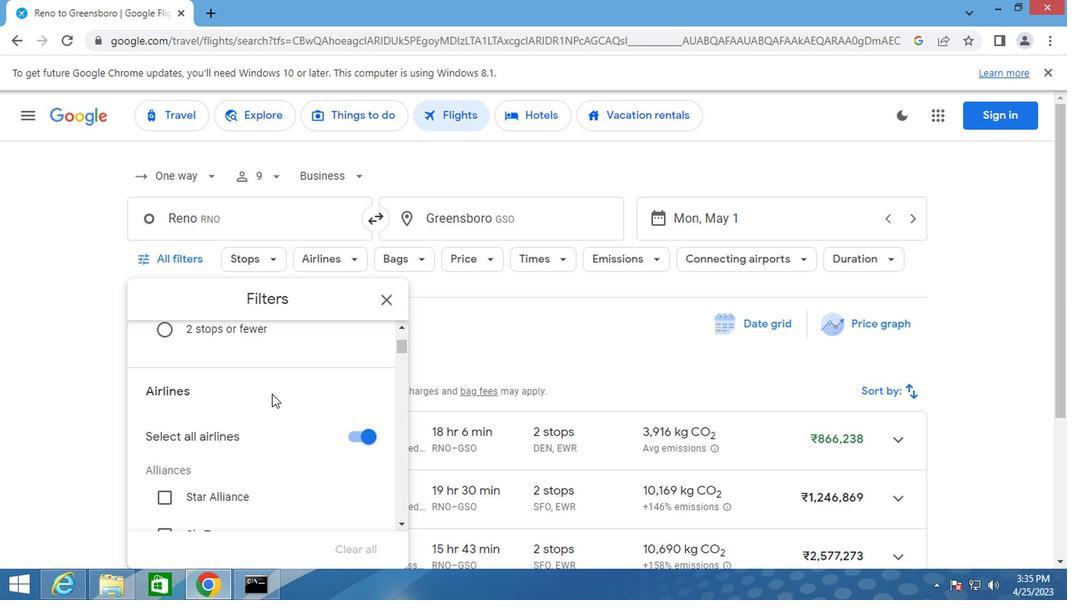 
Action: Mouse scrolled (249, 396) with delta (0, -1)
Screenshot: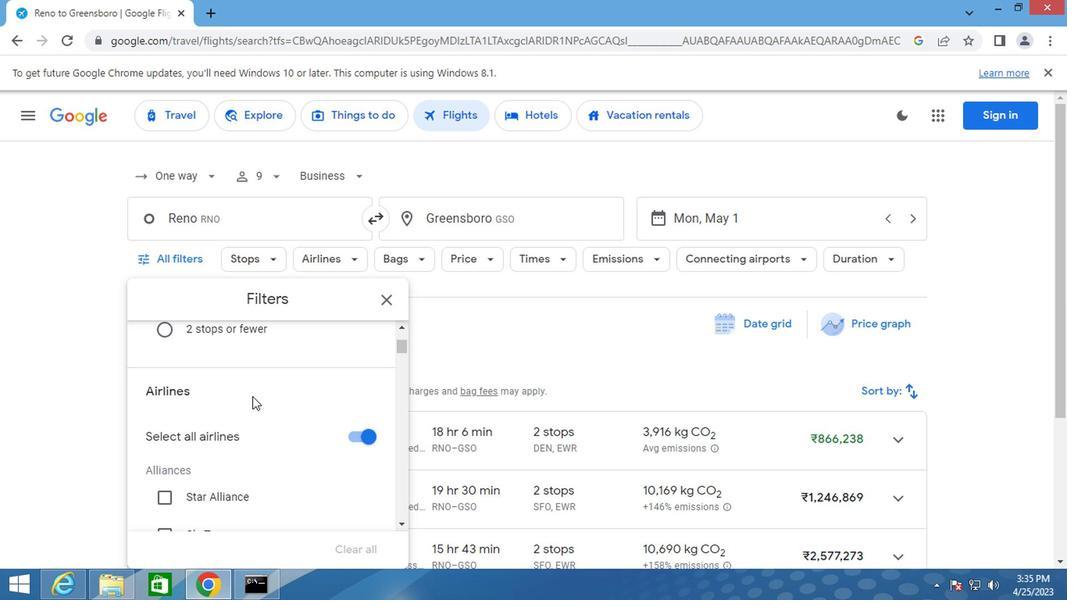 
Action: Mouse scrolled (249, 396) with delta (0, -1)
Screenshot: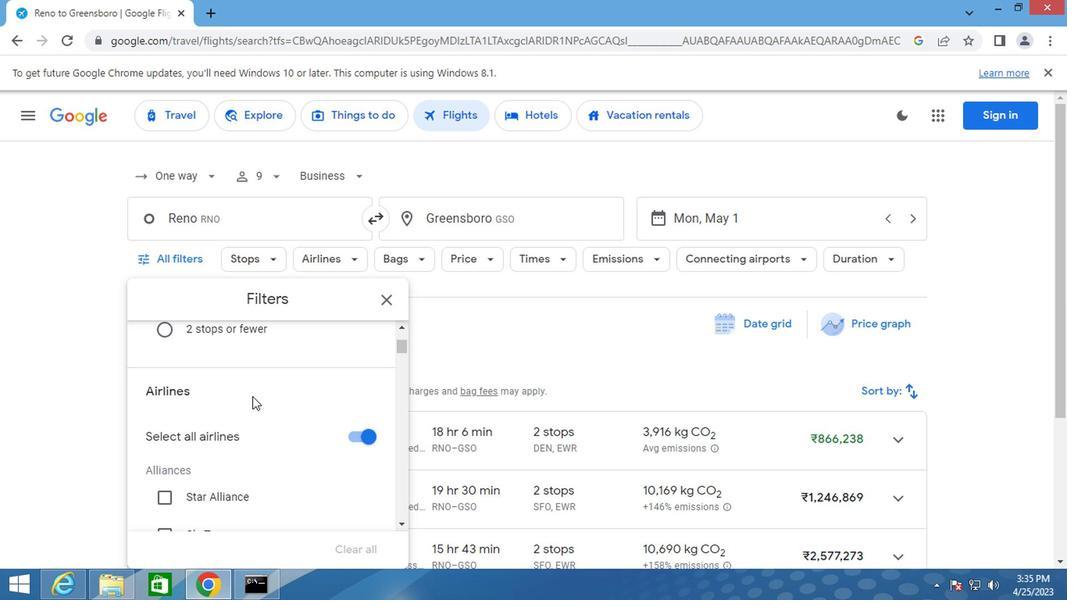 
Action: Mouse scrolled (249, 396) with delta (0, -1)
Screenshot: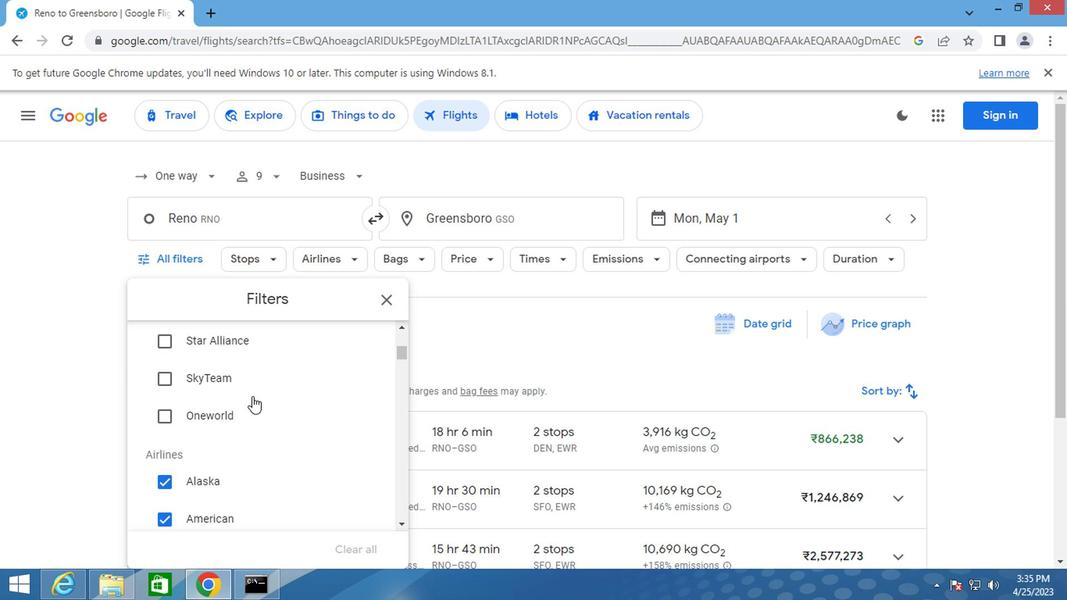 
Action: Mouse scrolled (249, 396) with delta (0, -1)
Screenshot: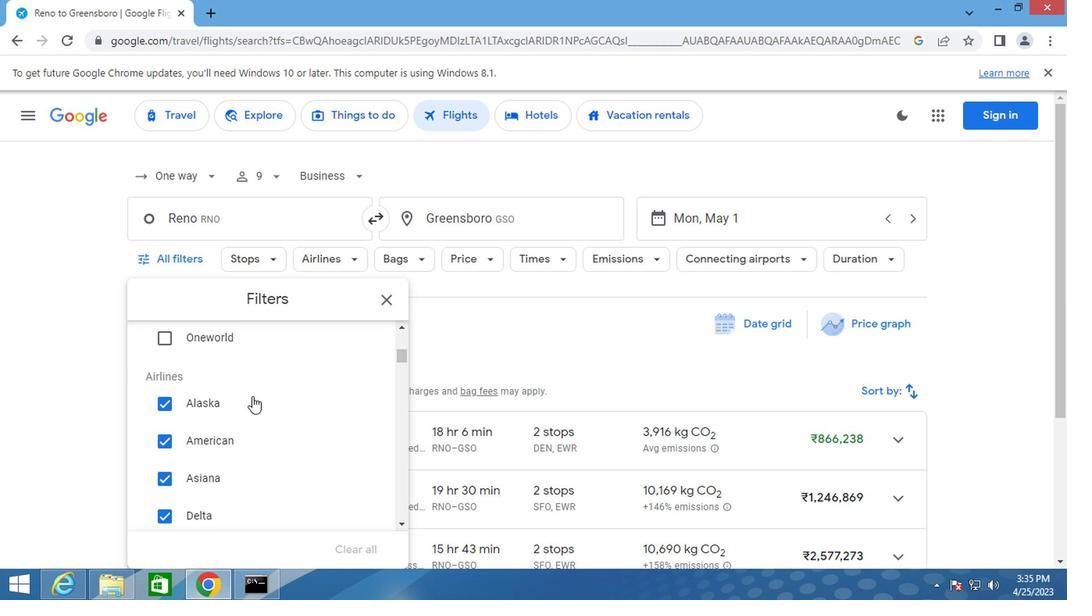 
Action: Mouse scrolled (249, 396) with delta (0, -1)
Screenshot: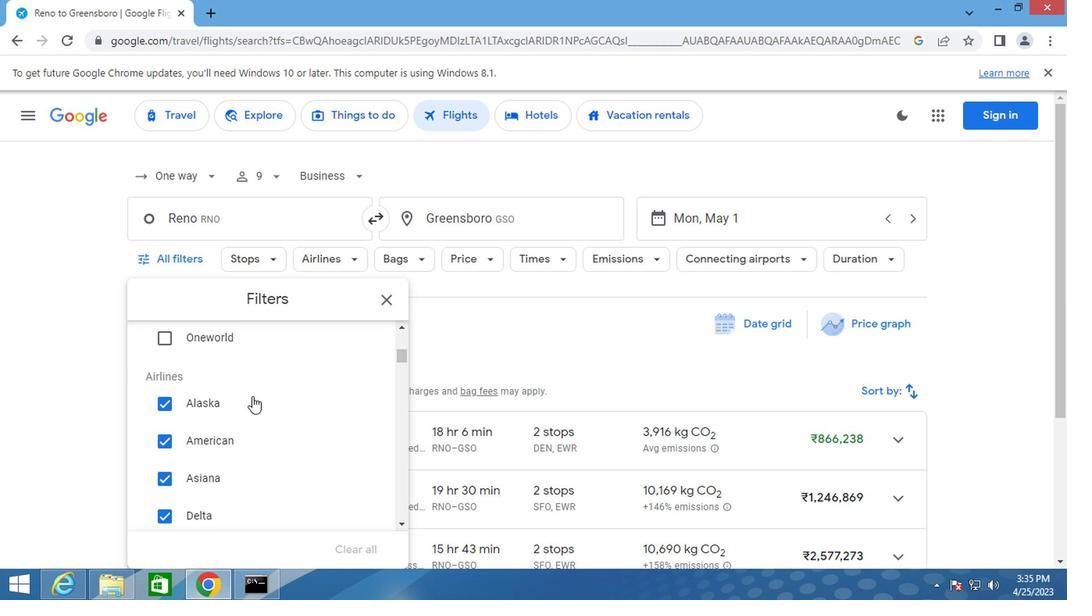 
Action: Mouse moved to (249, 397)
Screenshot: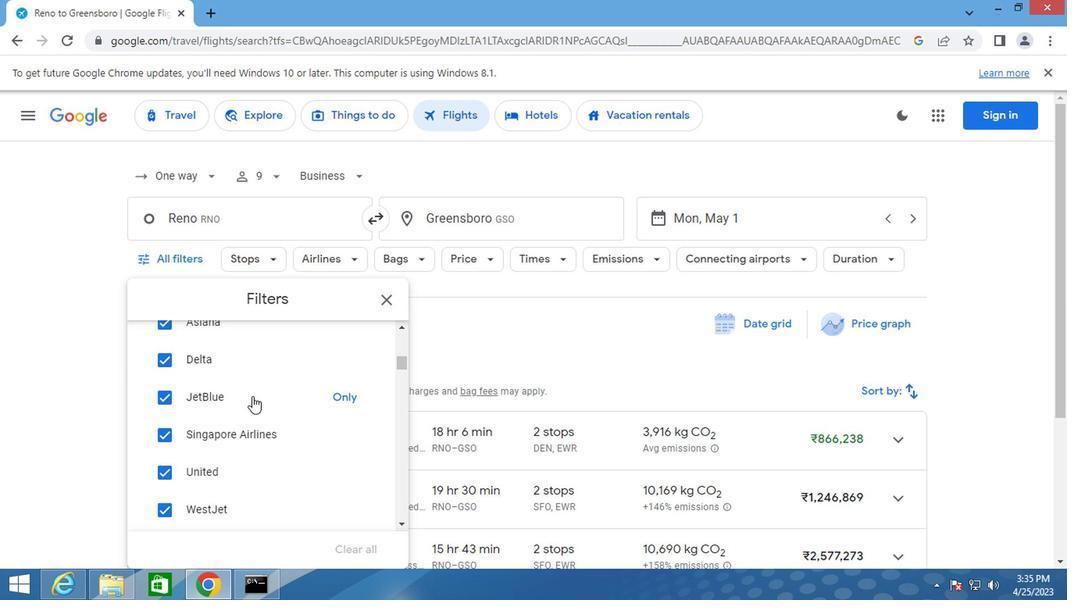 
Action: Mouse scrolled (249, 396) with delta (0, -1)
Screenshot: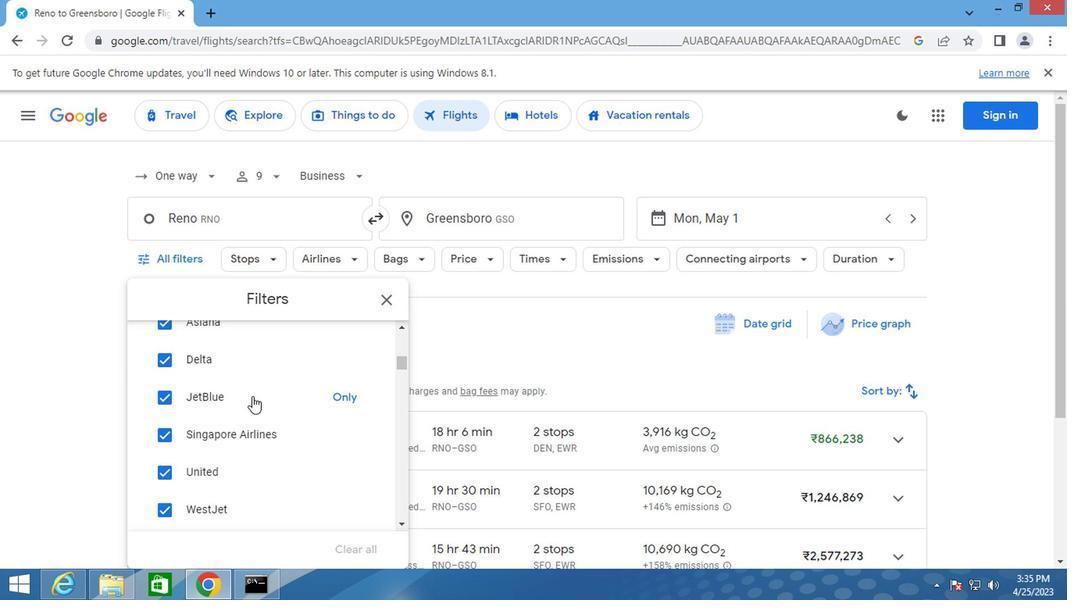 
Action: Mouse scrolled (249, 396) with delta (0, -1)
Screenshot: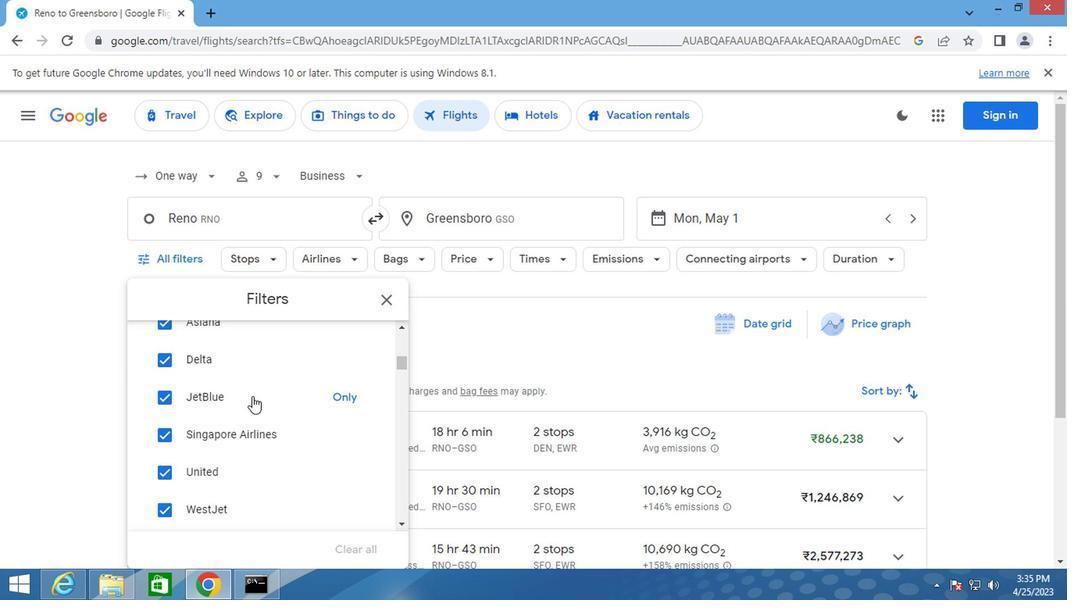 
Action: Mouse moved to (356, 464)
Screenshot: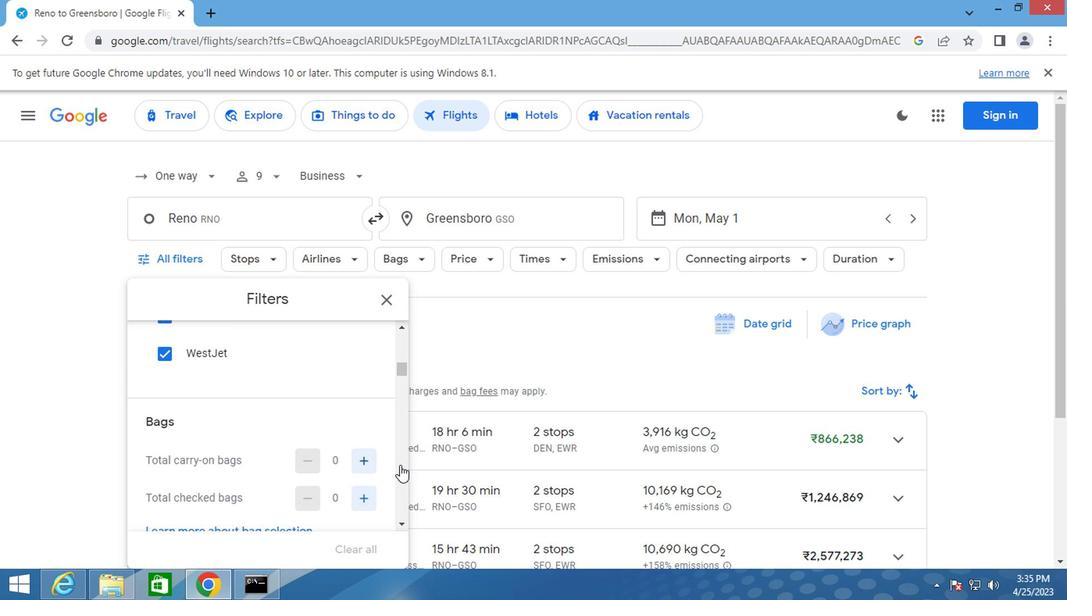 
Action: Mouse pressed left at (356, 464)
Screenshot: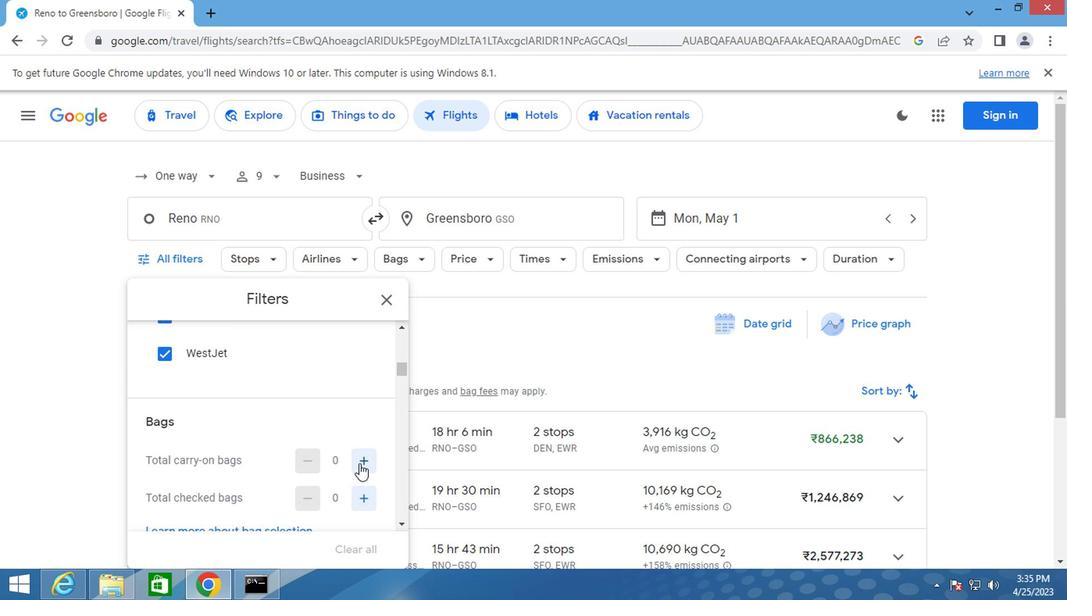 
Action: Mouse moved to (243, 447)
Screenshot: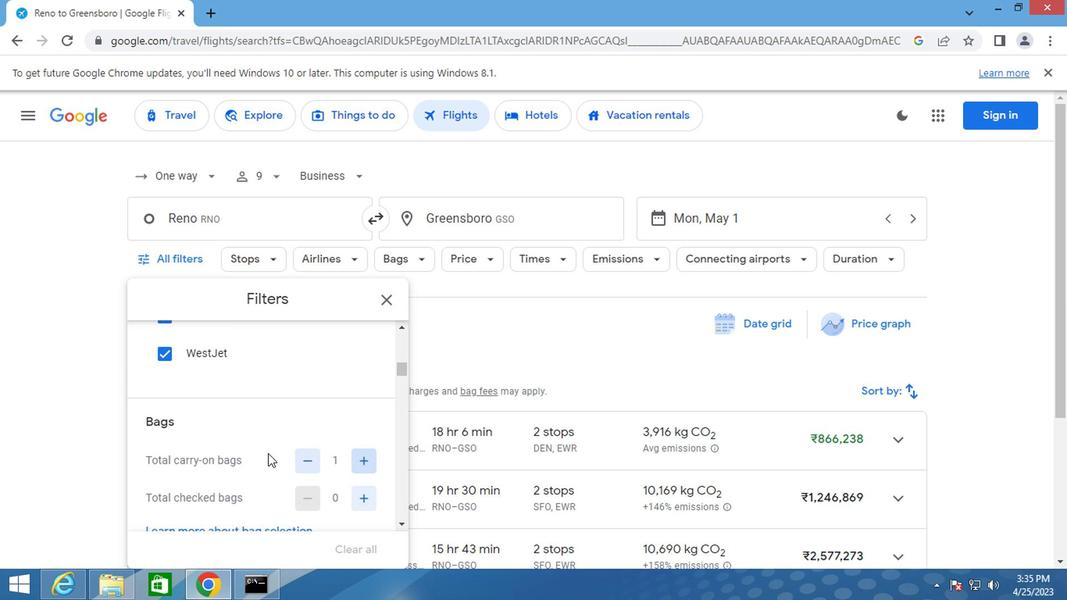 
Action: Mouse scrolled (243, 446) with delta (0, 0)
Screenshot: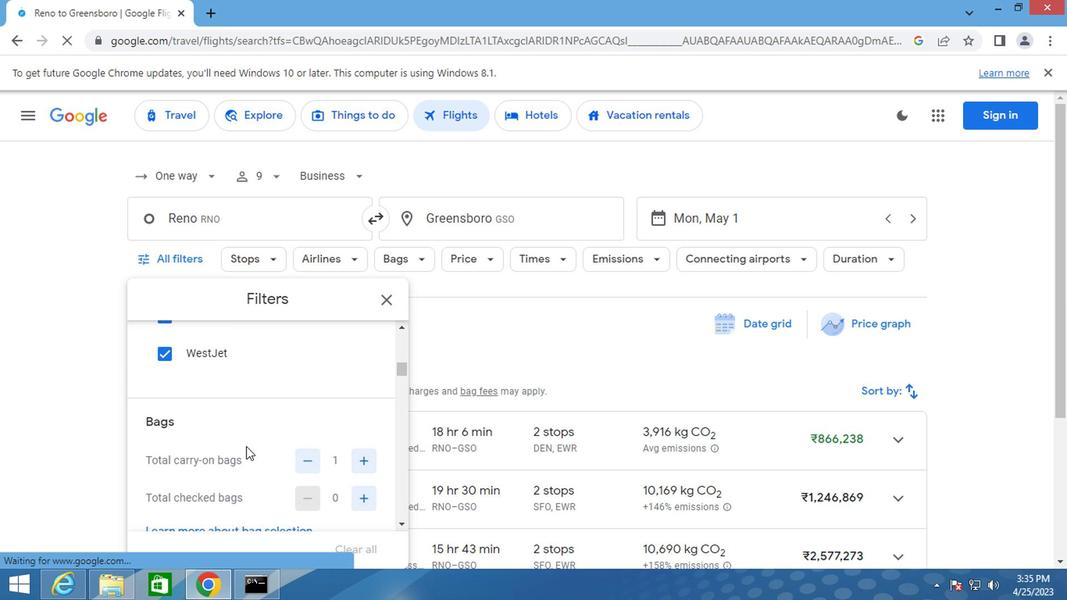 
Action: Mouse scrolled (243, 446) with delta (0, 0)
Screenshot: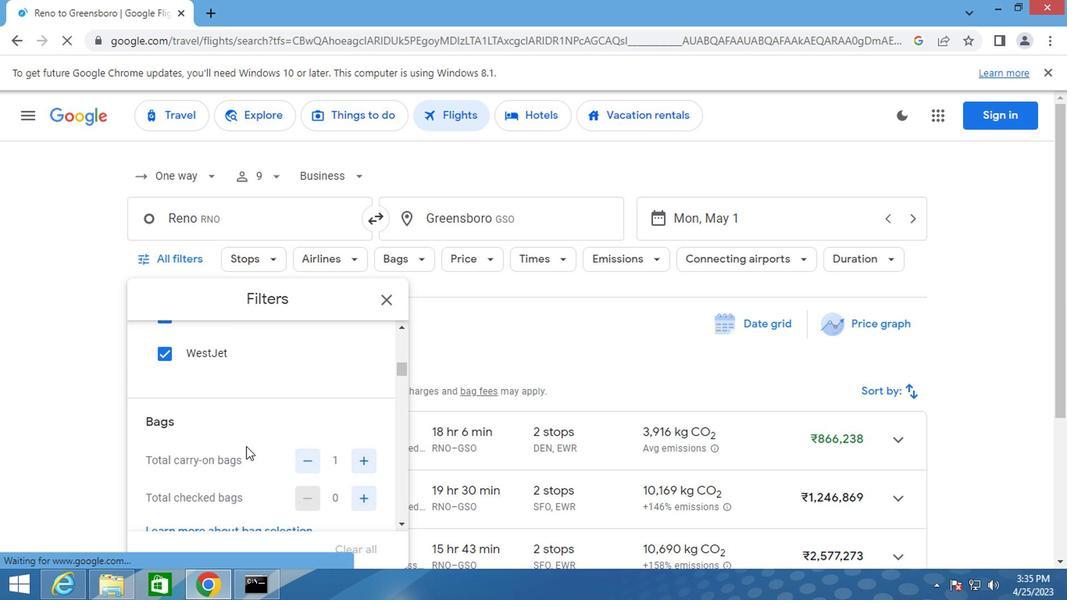 
Action: Mouse moved to (352, 484)
Screenshot: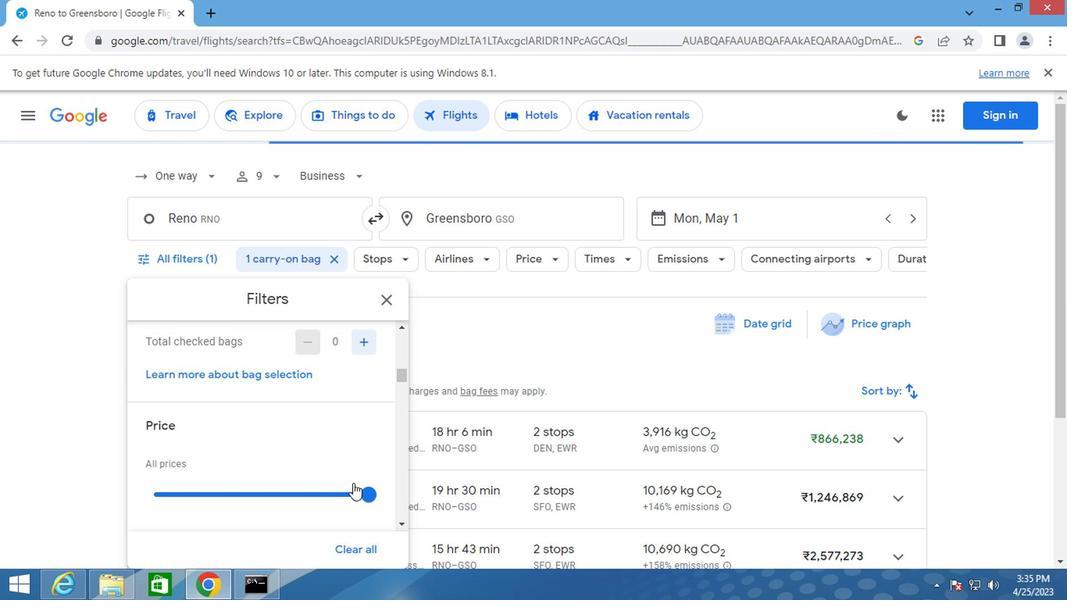 
Action: Mouse pressed left at (352, 484)
Screenshot: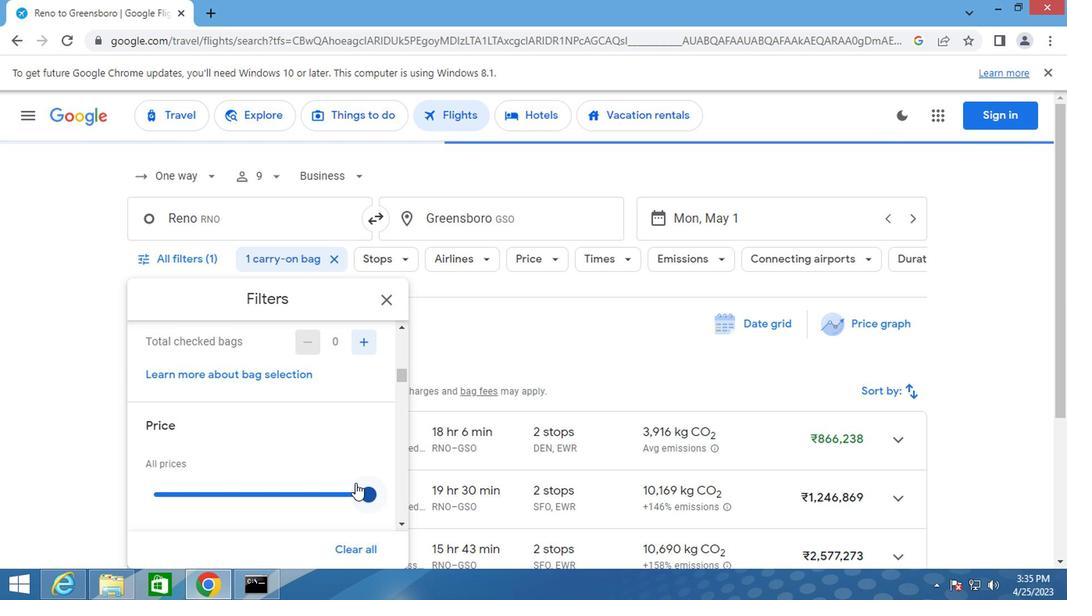 
Action: Mouse moved to (206, 474)
Screenshot: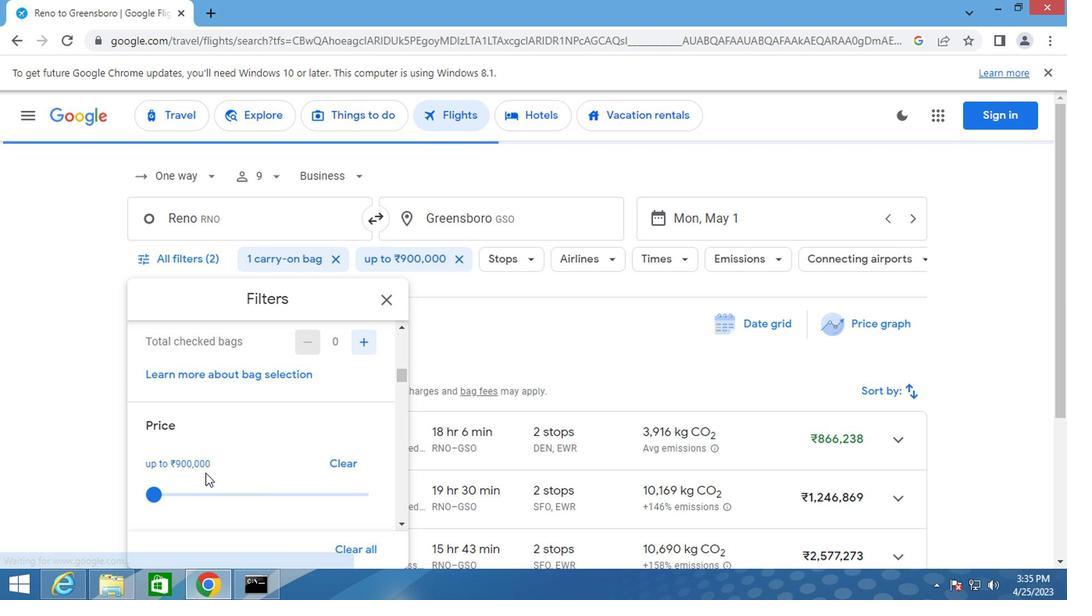 
Action: Mouse scrolled (206, 473) with delta (0, 0)
Screenshot: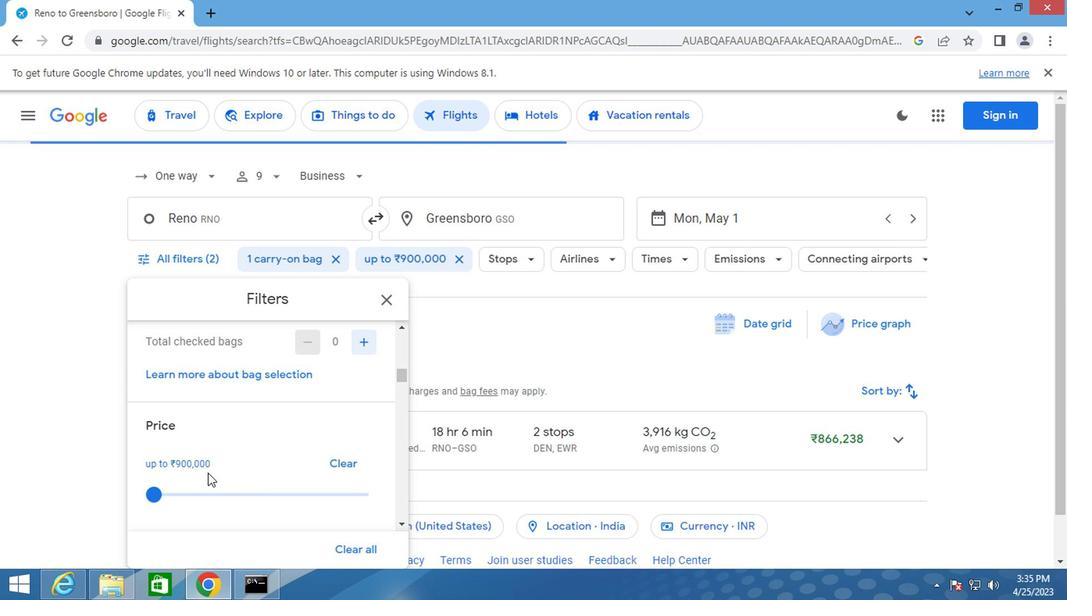 
Action: Mouse scrolled (206, 473) with delta (0, 0)
Screenshot: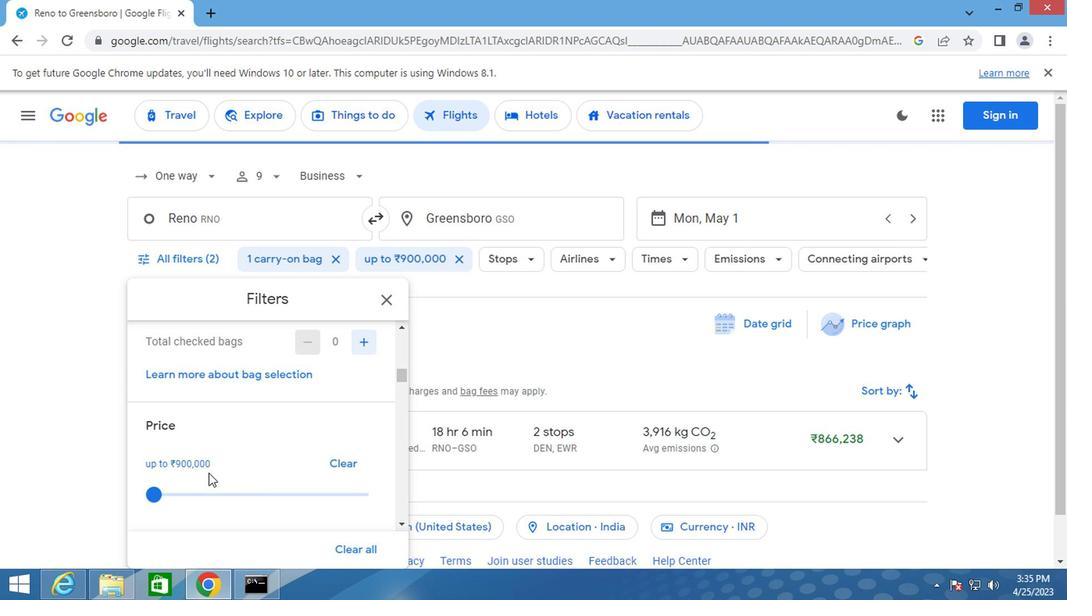 
Action: Mouse moved to (156, 518)
Screenshot: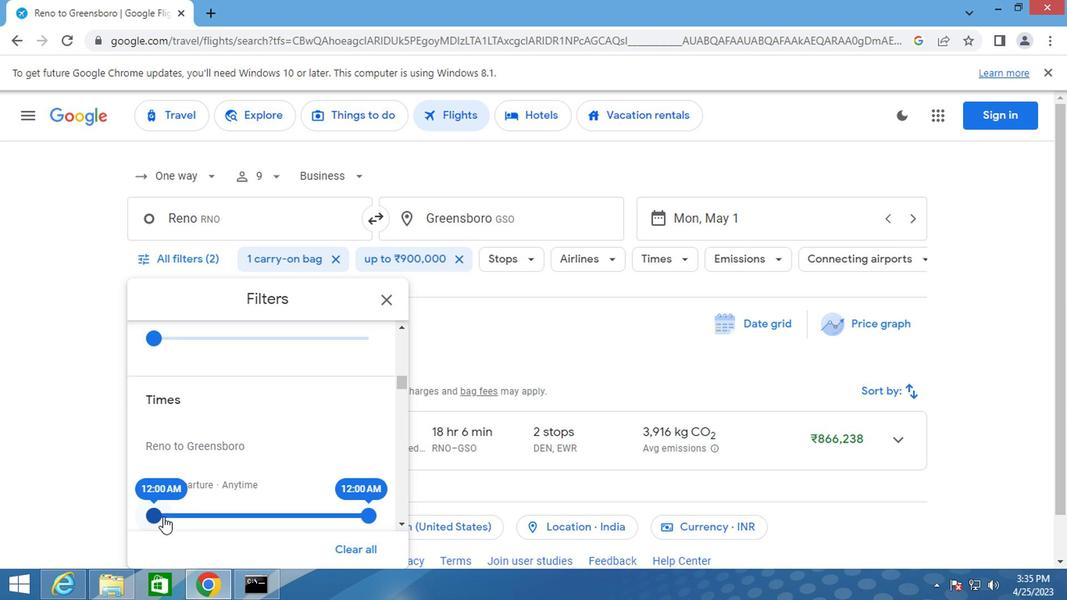 
Action: Mouse pressed left at (156, 518)
Screenshot: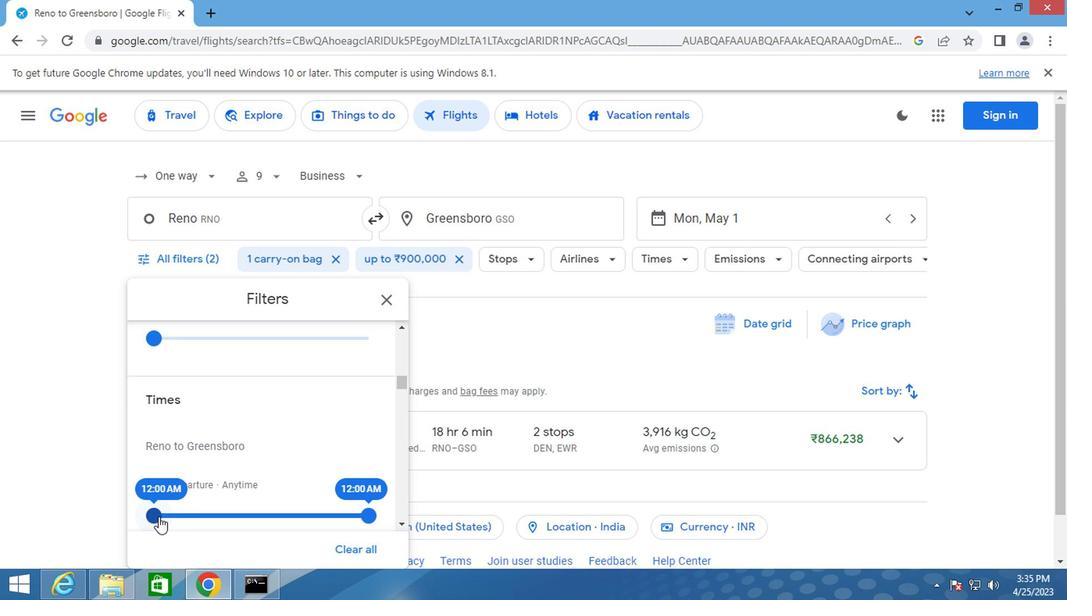 
Action: Mouse moved to (379, 293)
Screenshot: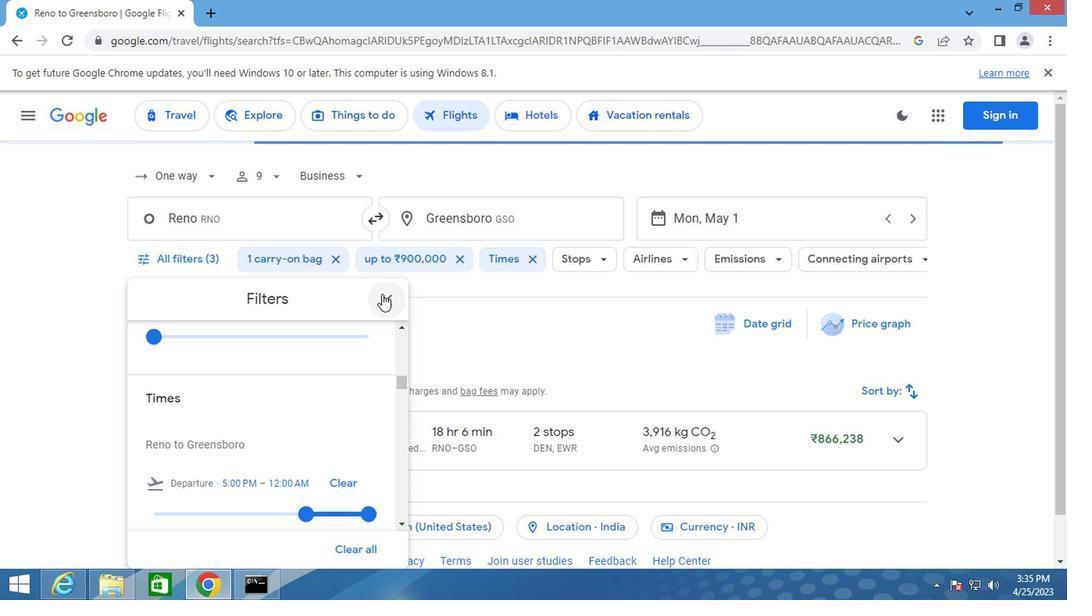 
Action: Mouse pressed left at (379, 293)
Screenshot: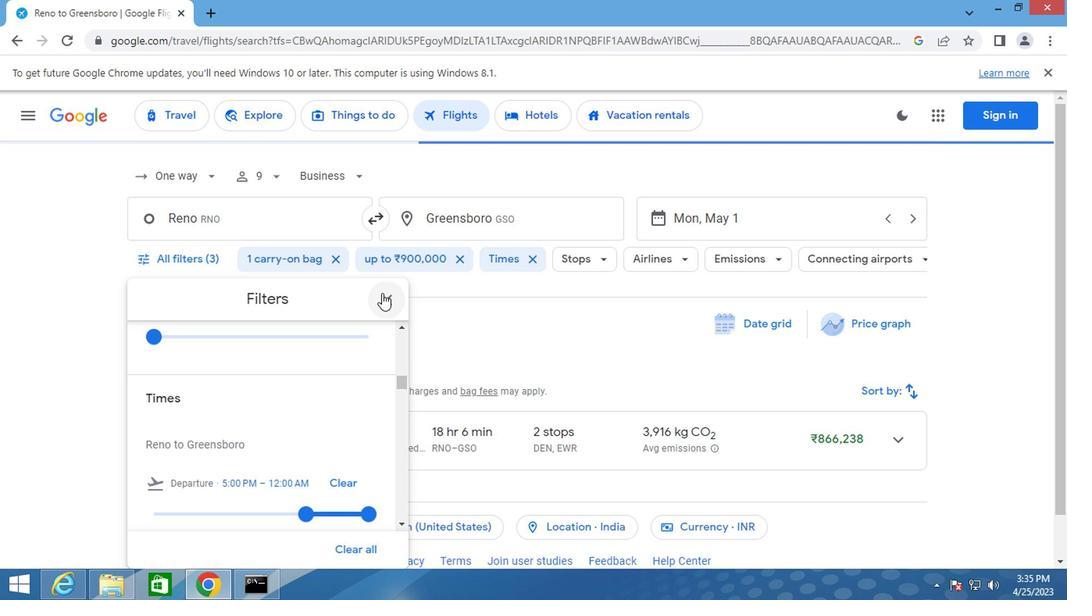 
Action: Key pressed <Key.f8>
Screenshot: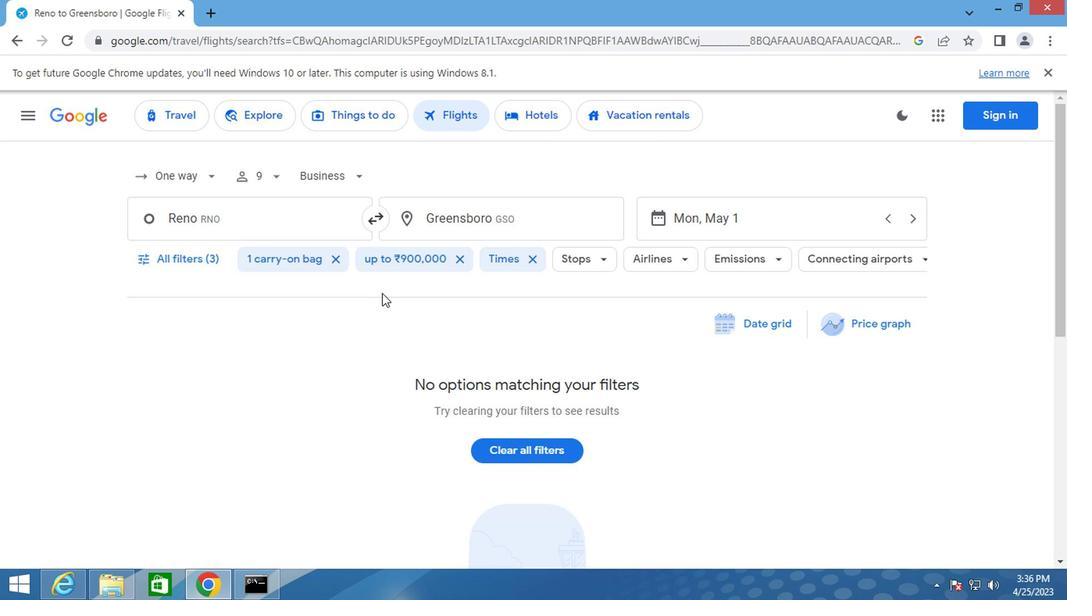 
